 Task: Star a repository to bookmark it.
Action: Mouse moved to (1035, 61)
Screenshot: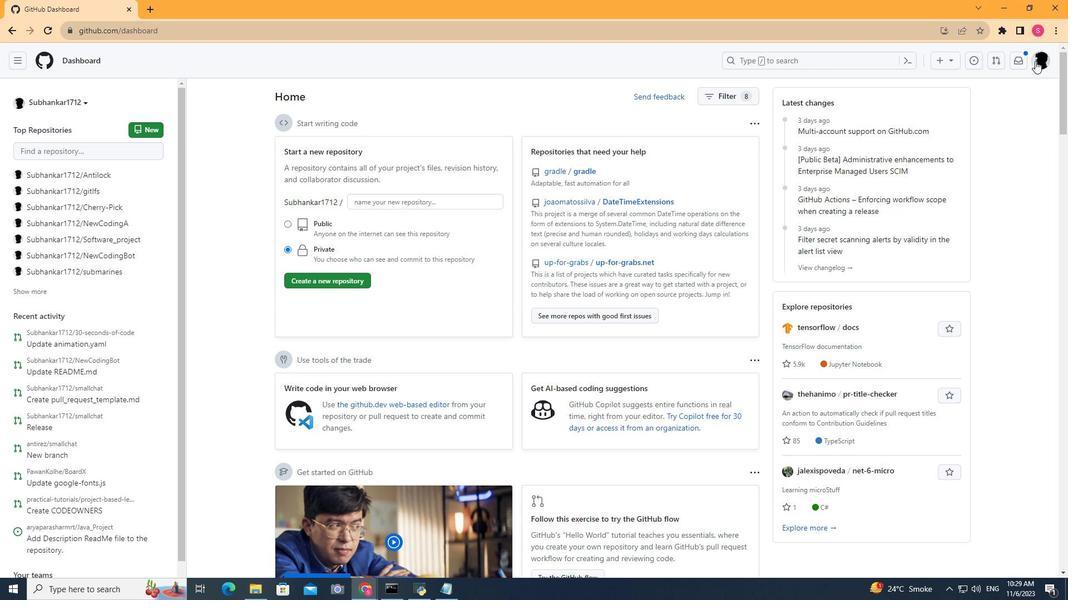 
Action: Mouse pressed left at (1035, 61)
Screenshot: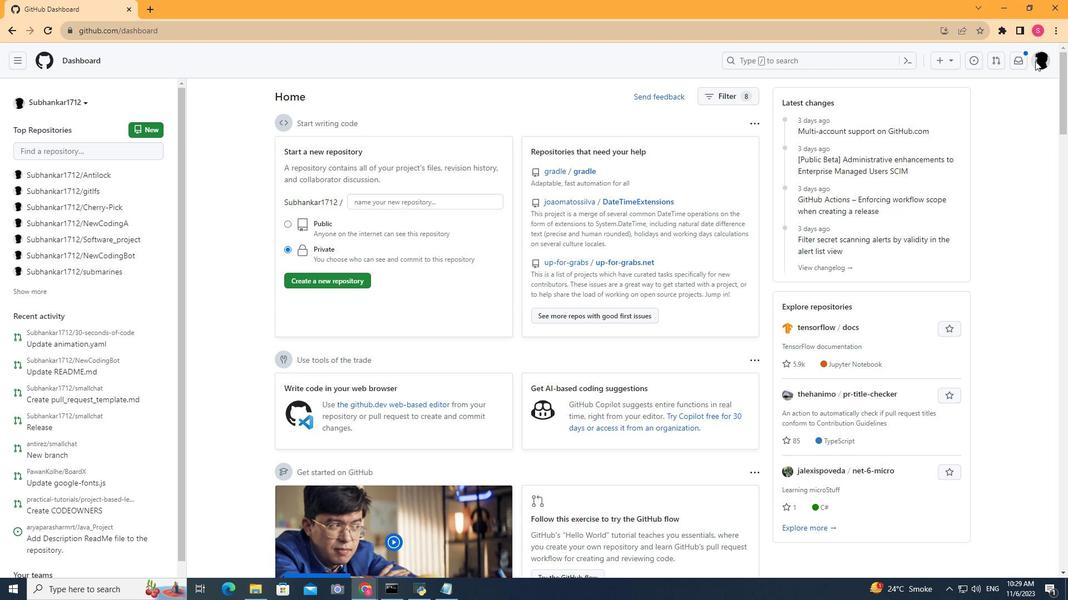 
Action: Mouse moved to (976, 162)
Screenshot: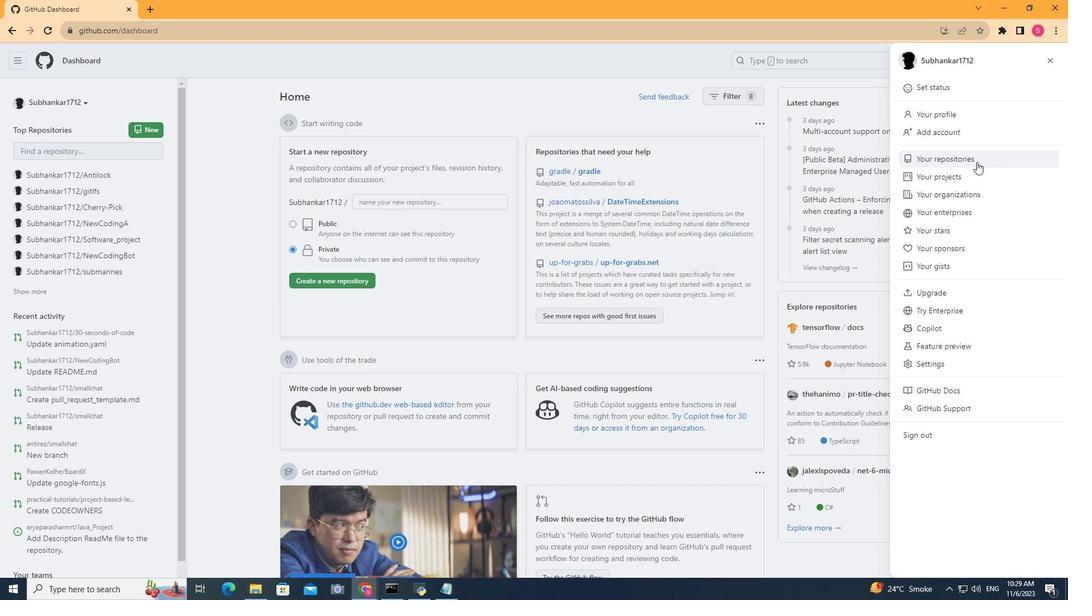 
Action: Mouse pressed left at (976, 162)
Screenshot: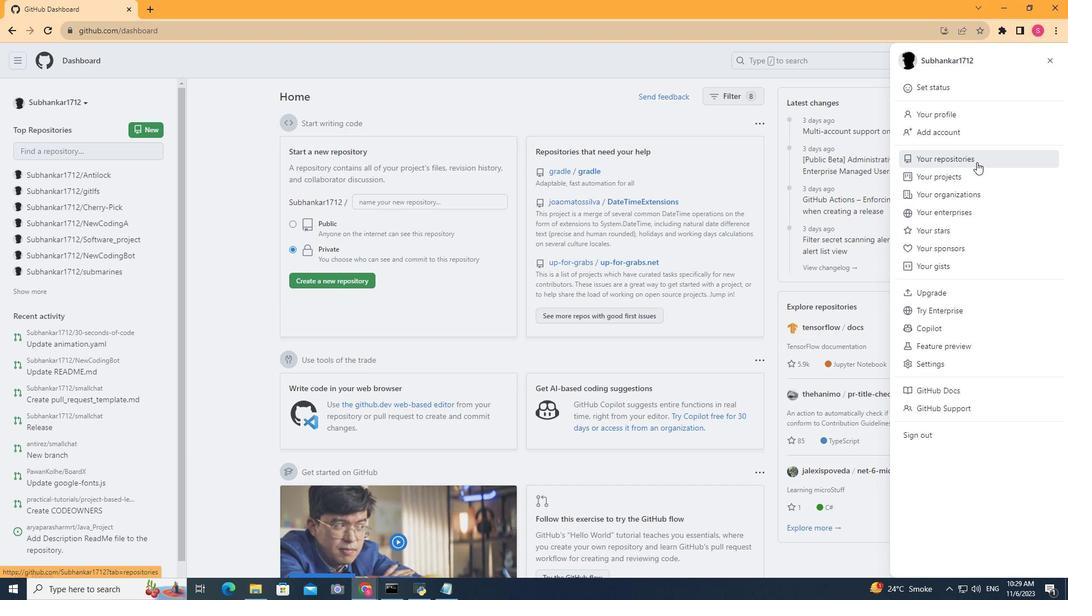 
Action: Mouse moved to (766, 231)
Screenshot: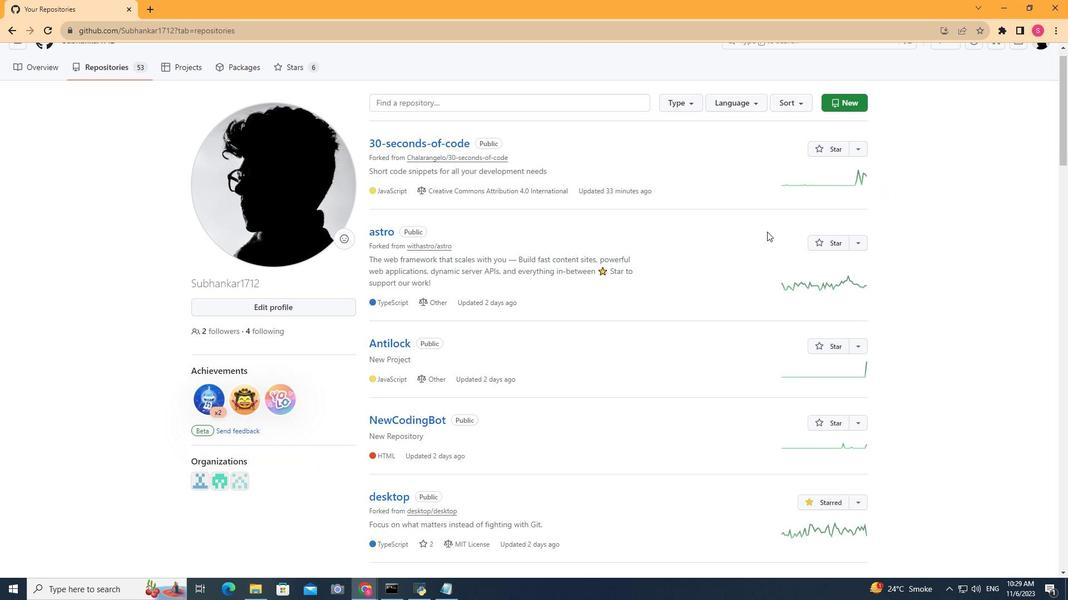 
Action: Mouse scrolled (766, 230) with delta (0, 0)
Screenshot: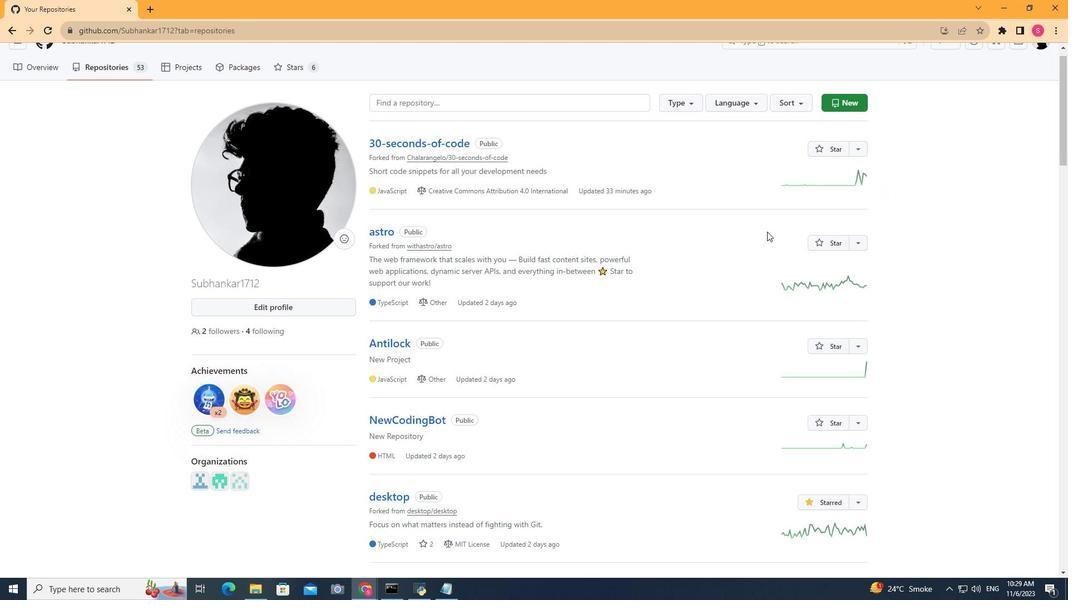 
Action: Mouse moved to (767, 231)
Screenshot: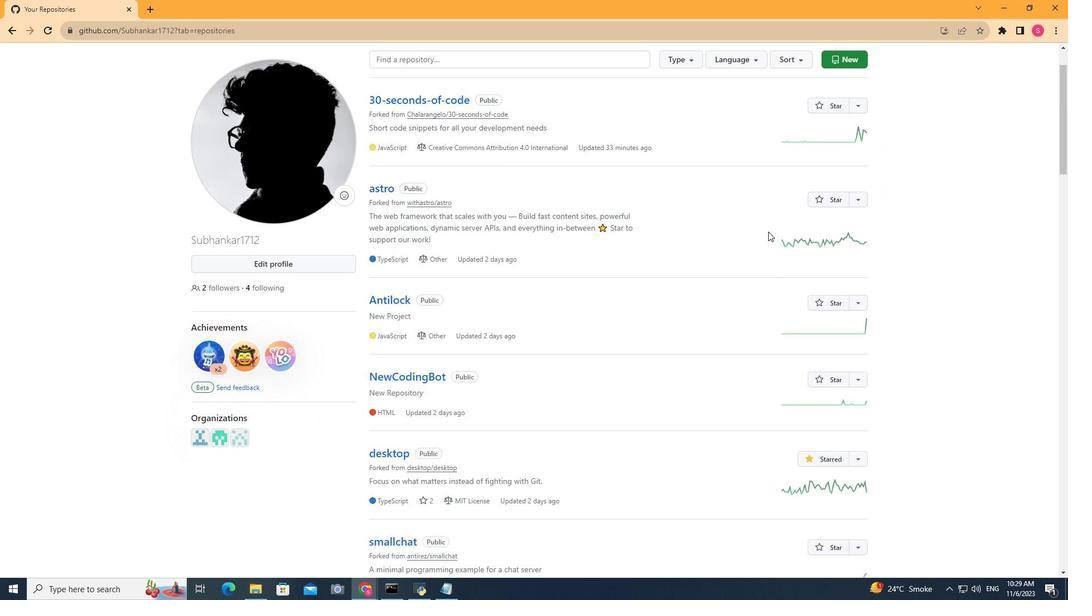 
Action: Mouse scrolled (767, 231) with delta (0, 0)
Screenshot: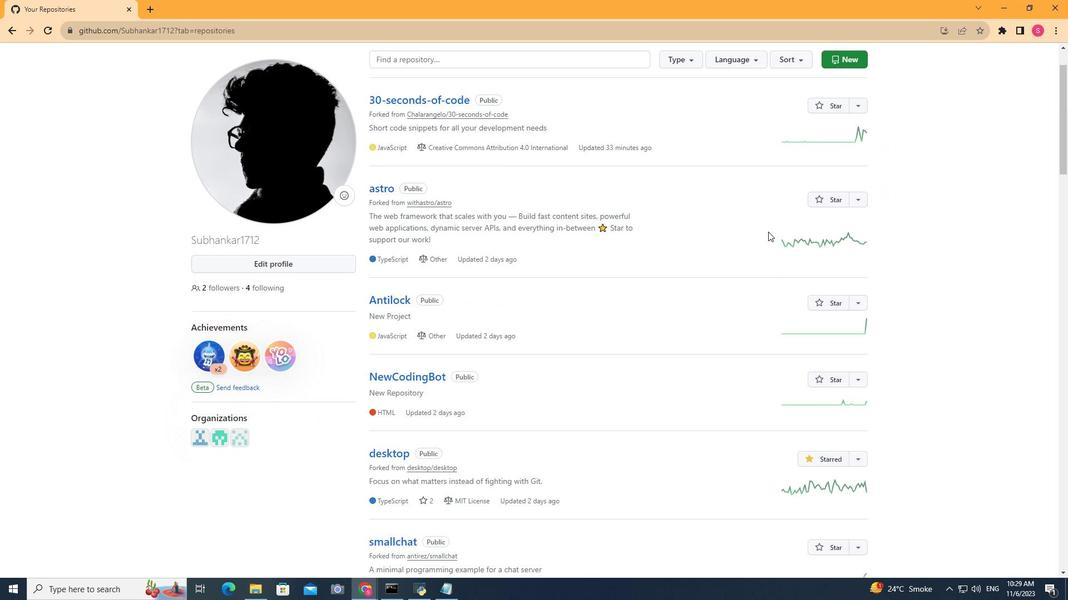 
Action: Mouse scrolled (767, 231) with delta (0, 0)
Screenshot: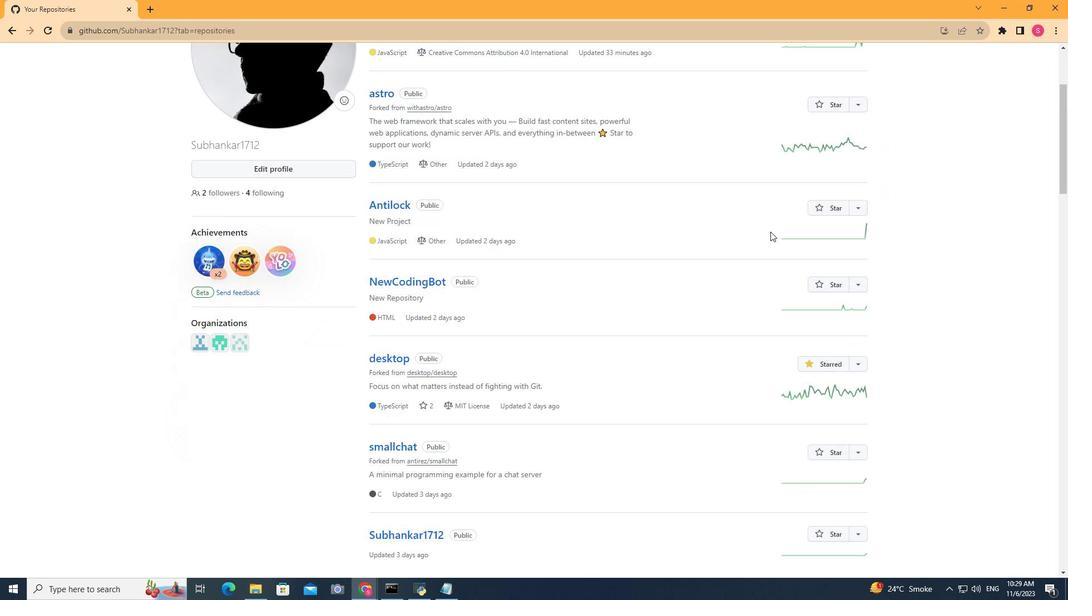 
Action: Mouse moved to (770, 231)
Screenshot: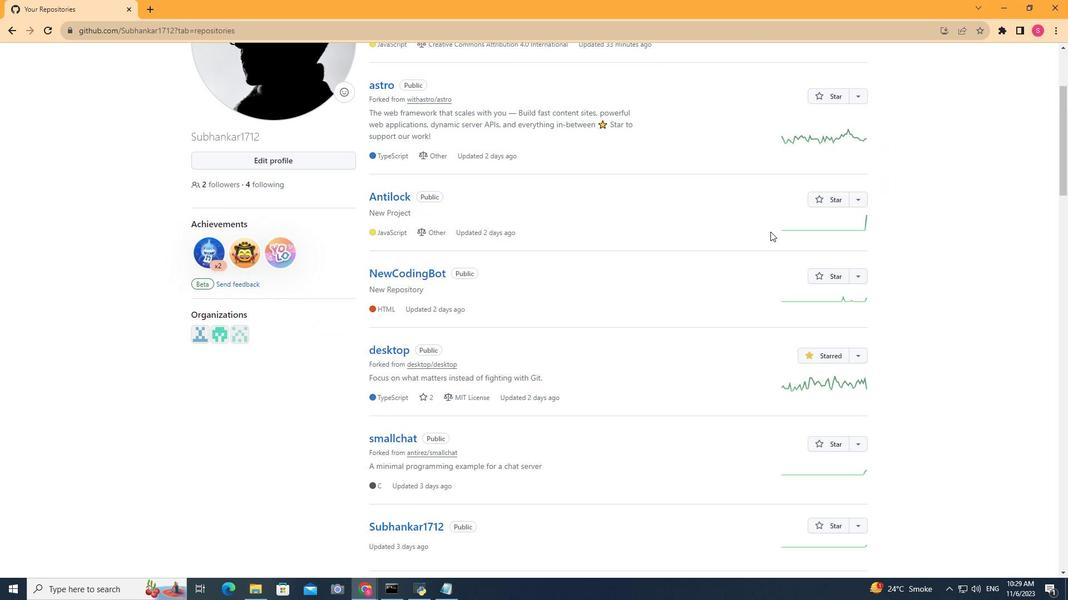 
Action: Mouse scrolled (770, 231) with delta (0, 0)
Screenshot: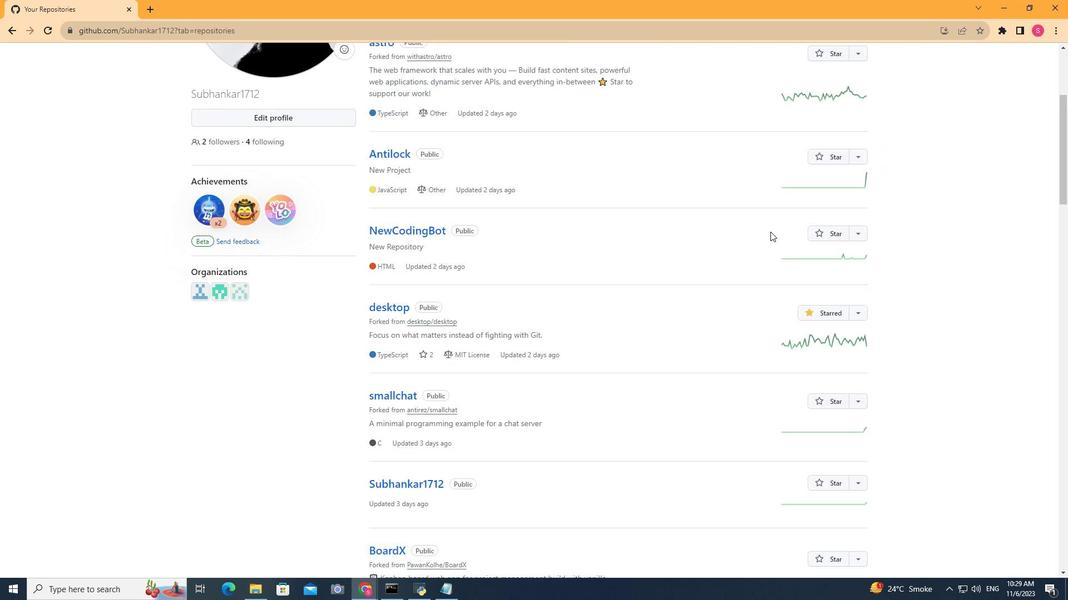 
Action: Mouse scrolled (770, 231) with delta (0, 0)
Screenshot: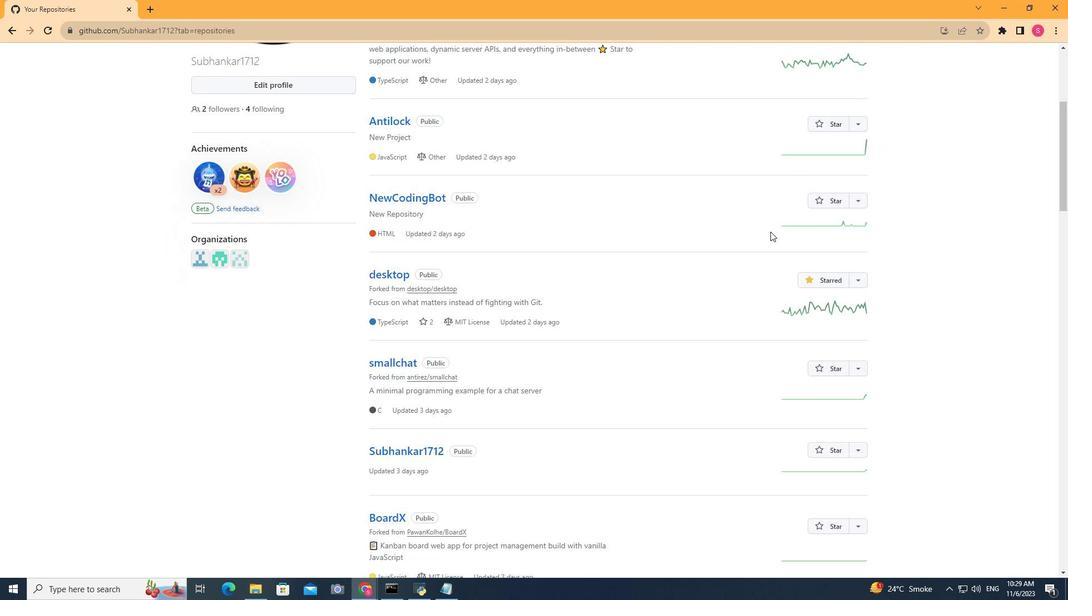 
Action: Mouse moved to (808, 267)
Screenshot: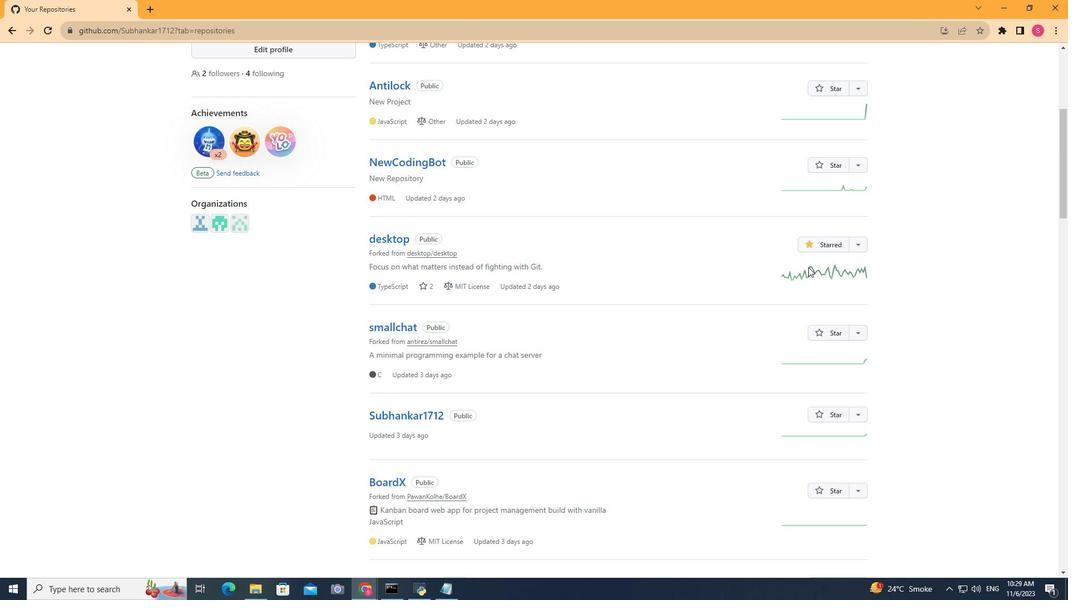 
Action: Mouse scrolled (808, 267) with delta (0, 0)
Screenshot: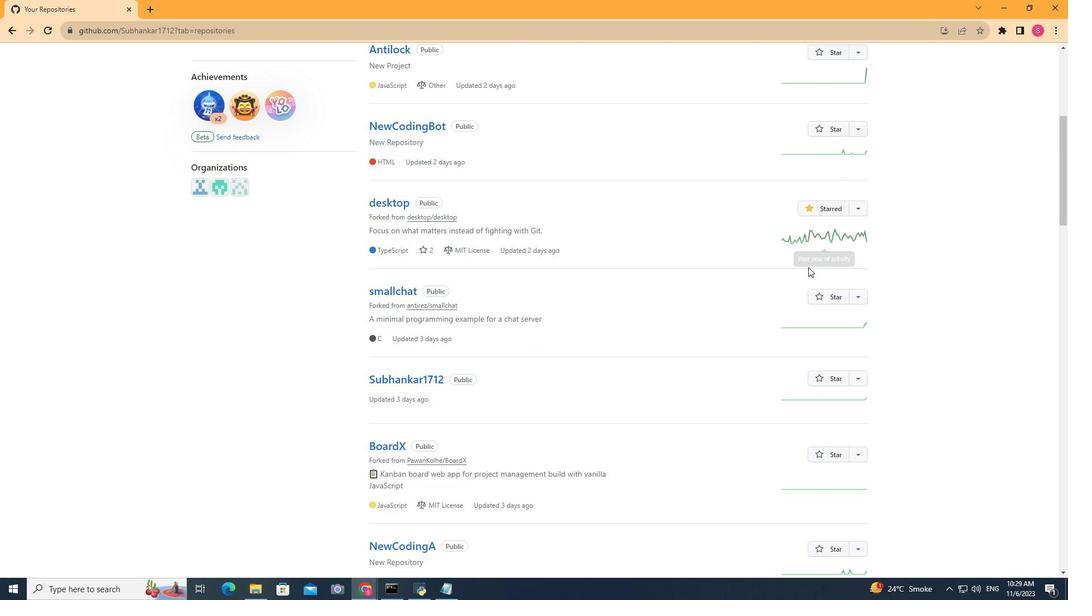 
Action: Mouse scrolled (808, 267) with delta (0, 0)
Screenshot: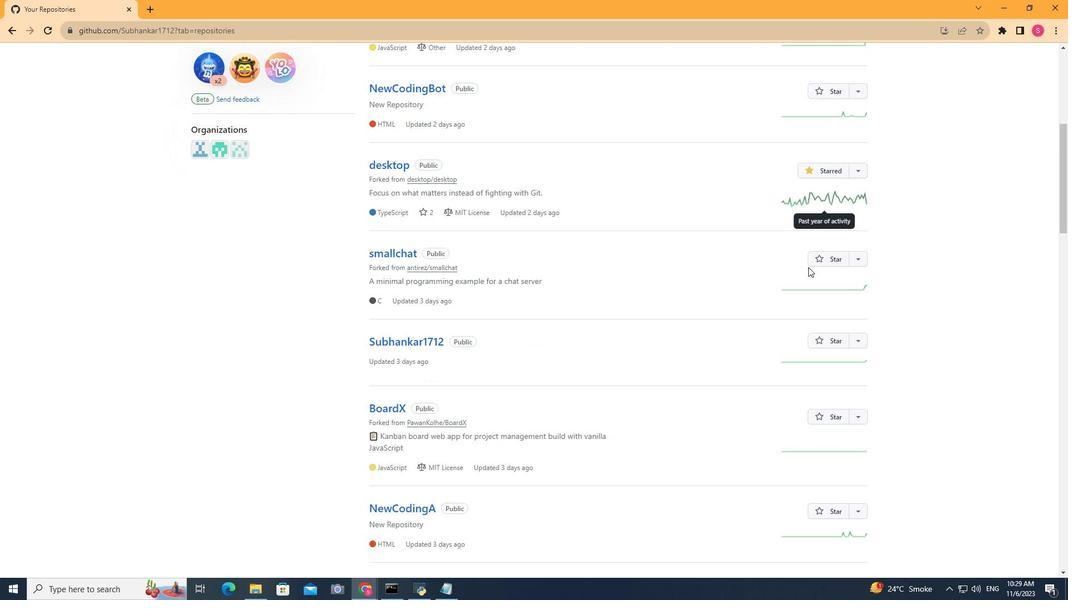 
Action: Mouse moved to (820, 224)
Screenshot: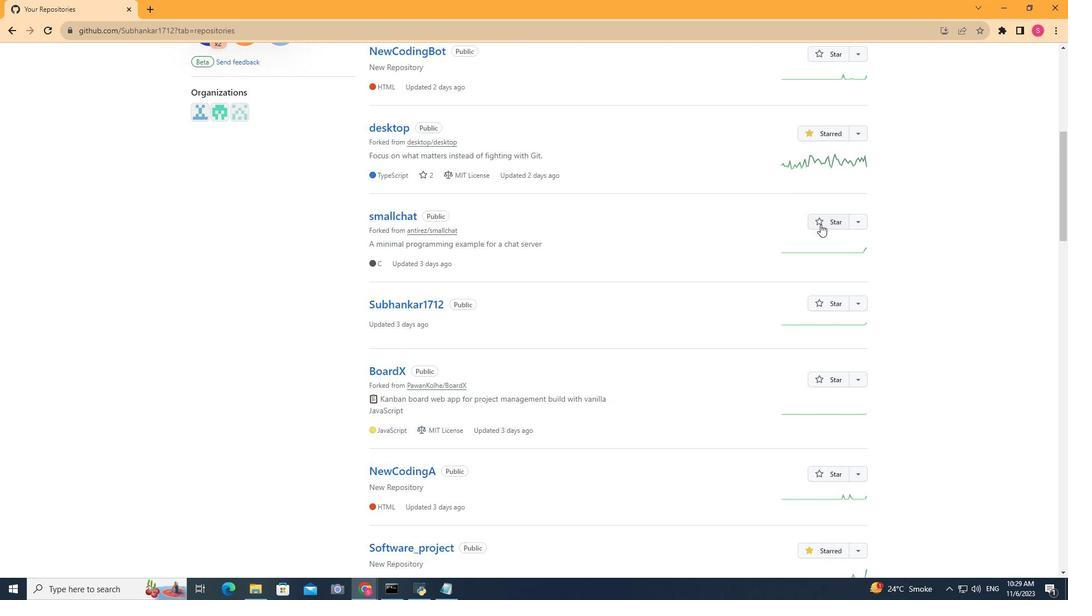 
Action: Mouse pressed left at (820, 224)
Screenshot: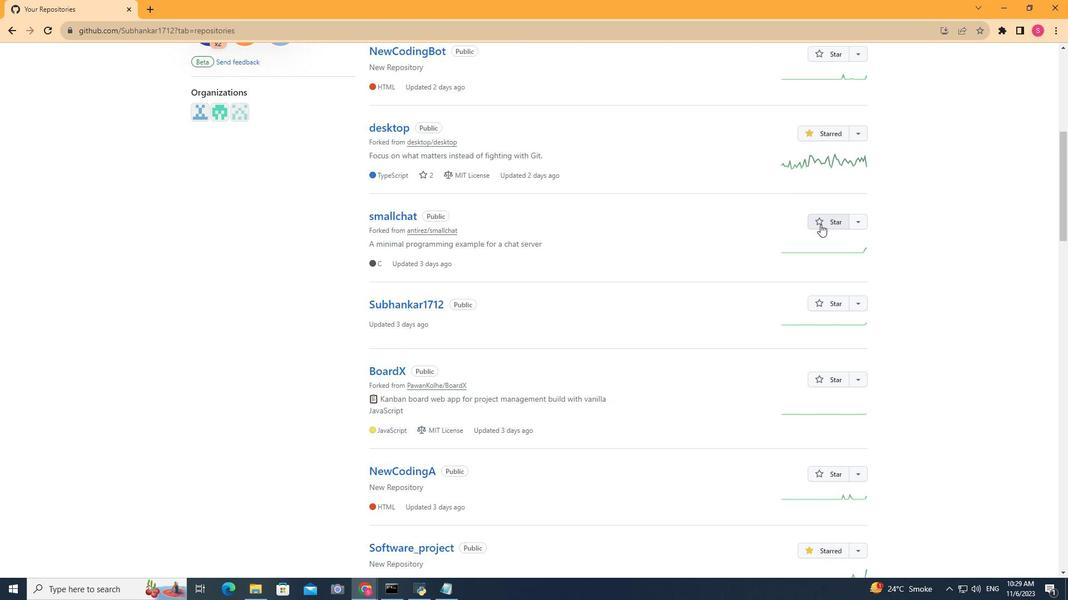 
Action: Mouse moved to (606, 260)
Screenshot: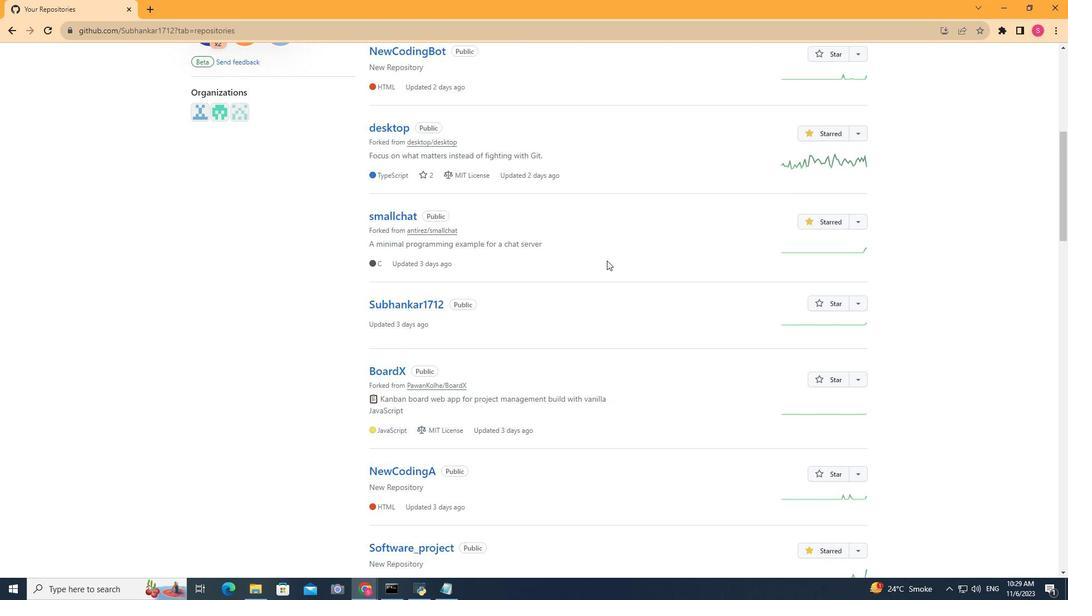 
Action: Mouse scrolled (606, 261) with delta (0, 0)
Screenshot: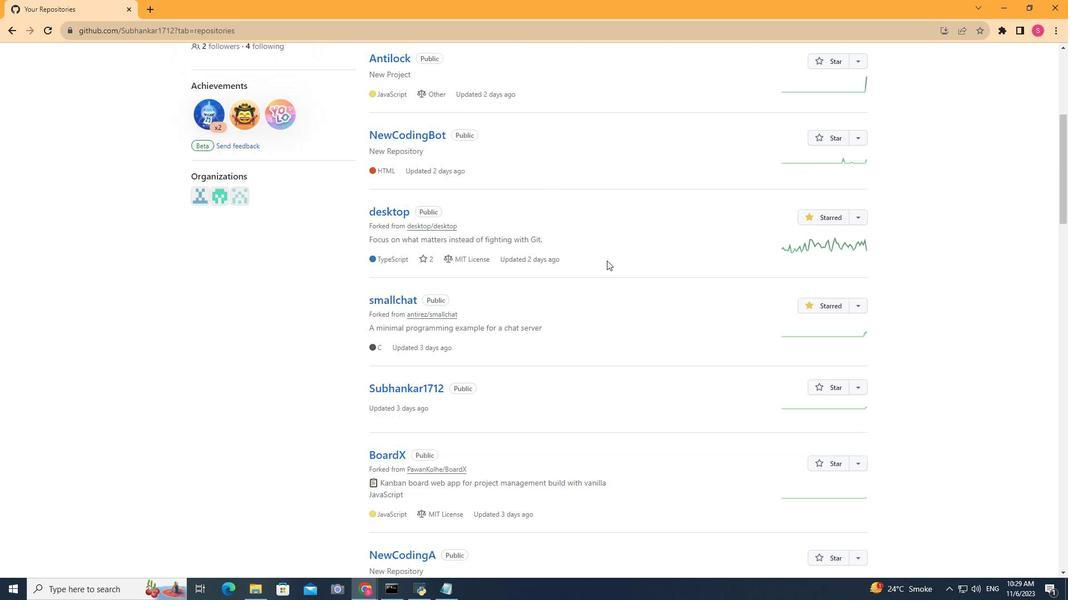 
Action: Mouse scrolled (606, 261) with delta (0, 0)
Screenshot: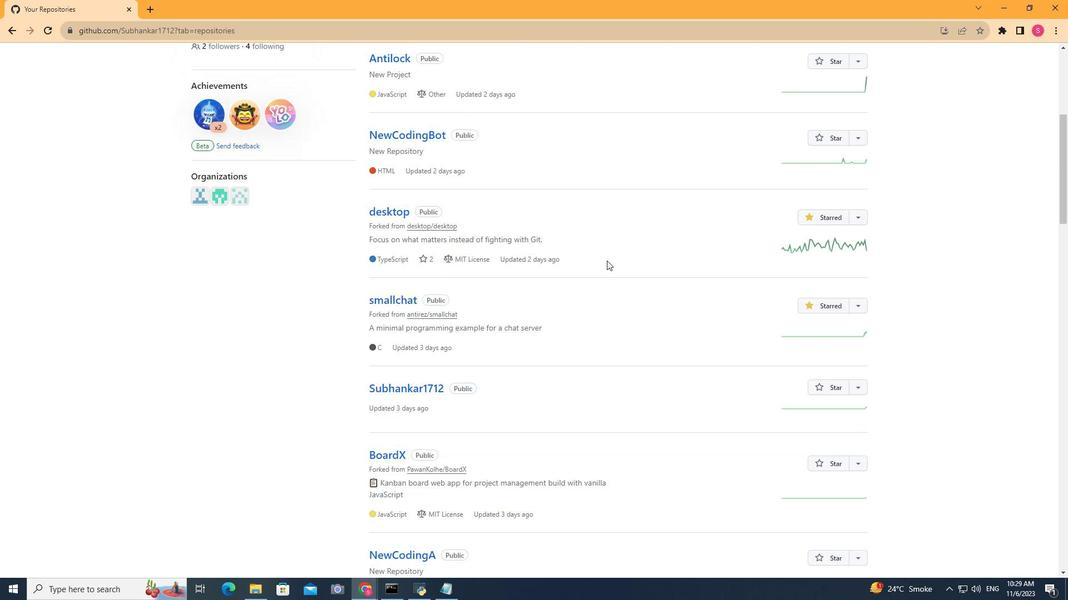 
Action: Mouse scrolled (606, 261) with delta (0, 0)
Screenshot: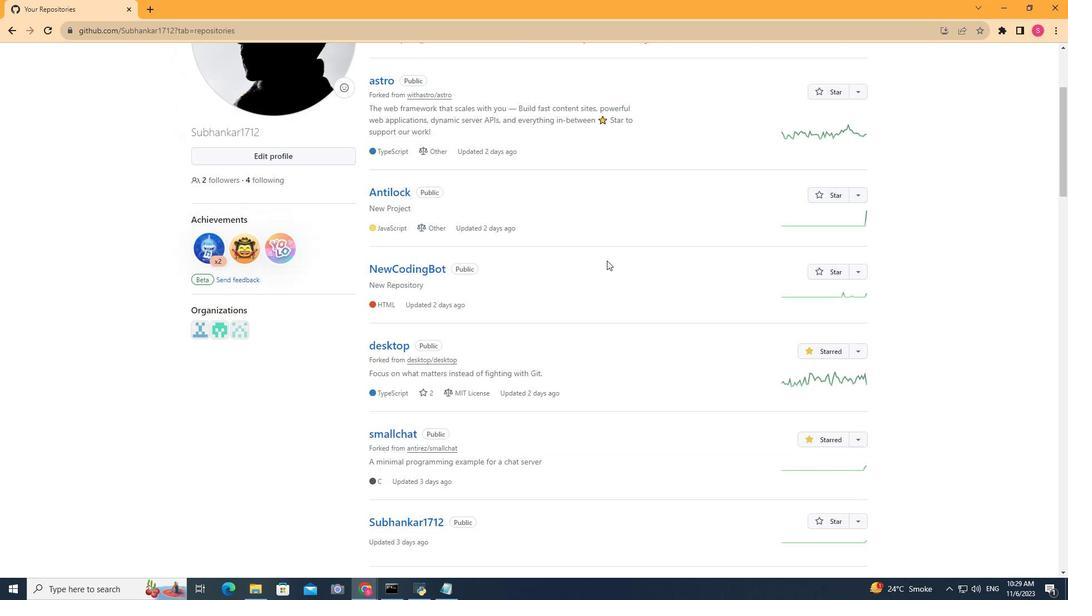 
Action: Mouse scrolled (606, 261) with delta (0, 0)
Screenshot: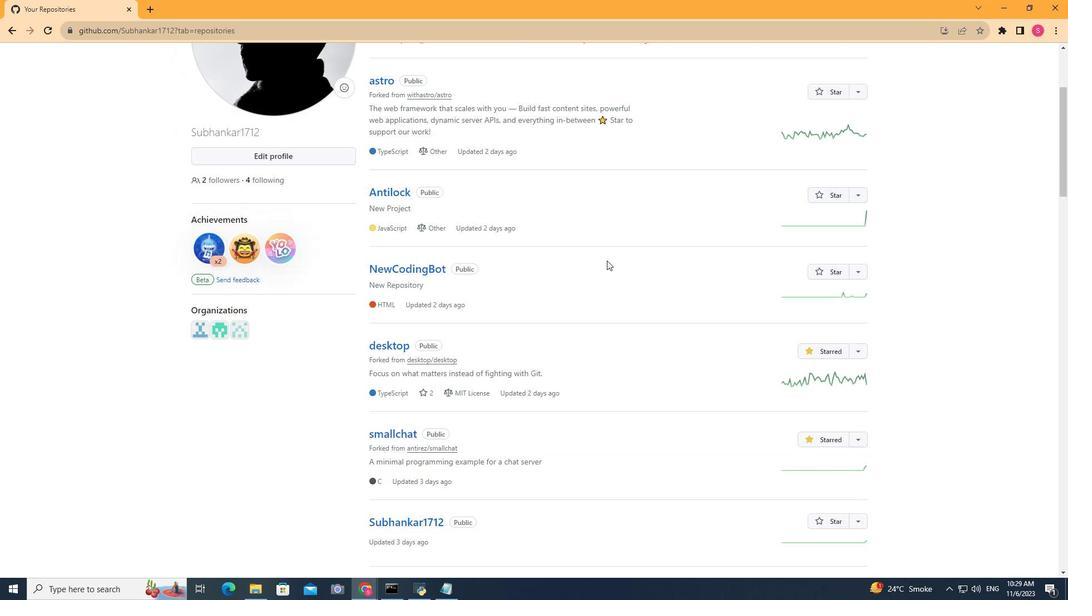 
Action: Mouse scrolled (606, 261) with delta (0, 0)
Screenshot: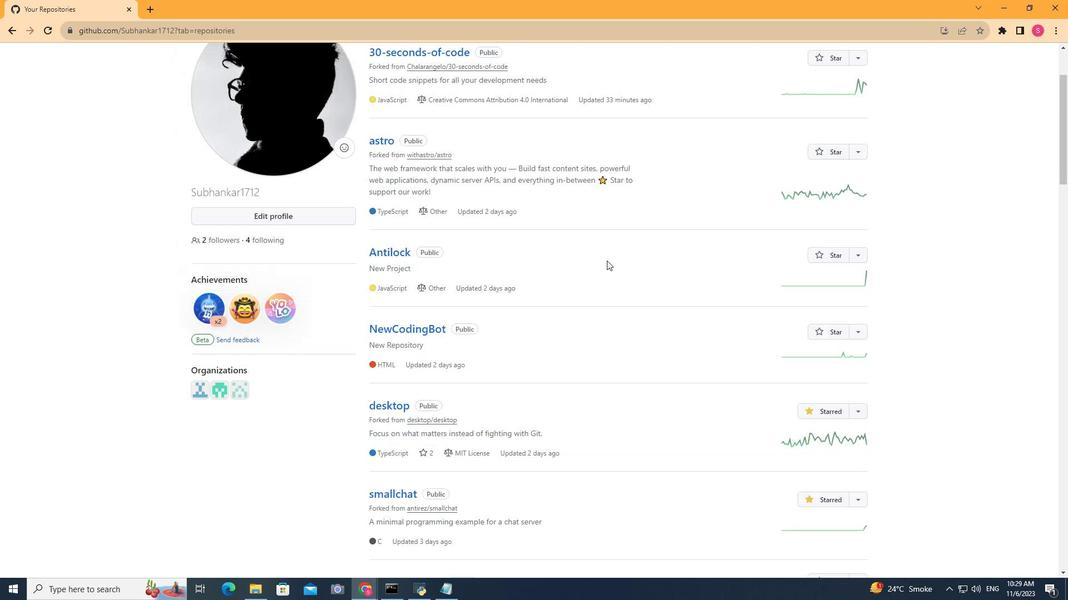 
Action: Mouse scrolled (606, 261) with delta (0, 0)
Screenshot: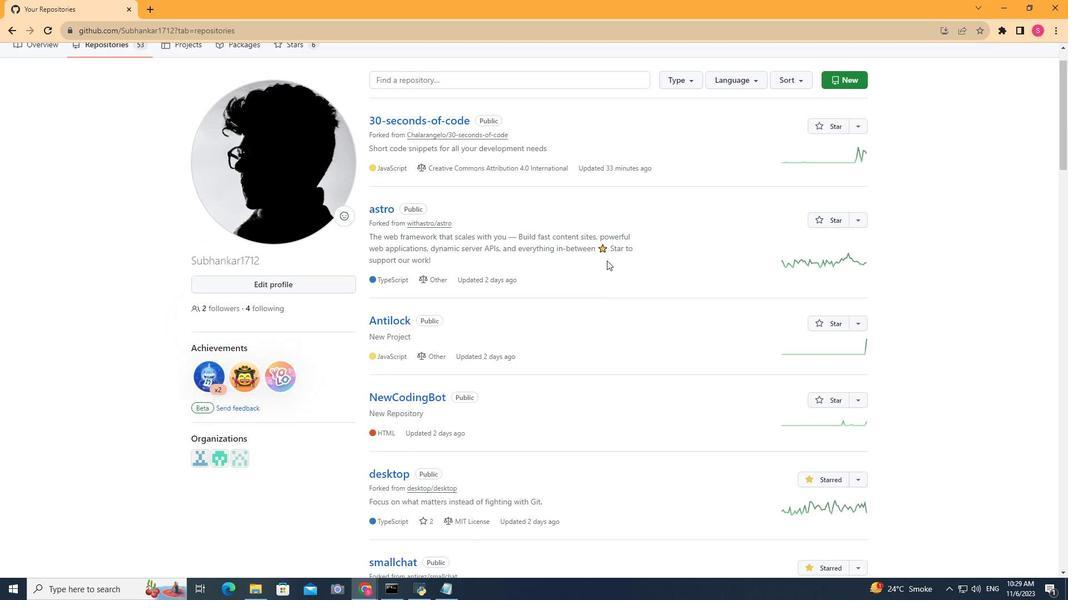 
Action: Mouse scrolled (606, 261) with delta (0, 0)
Screenshot: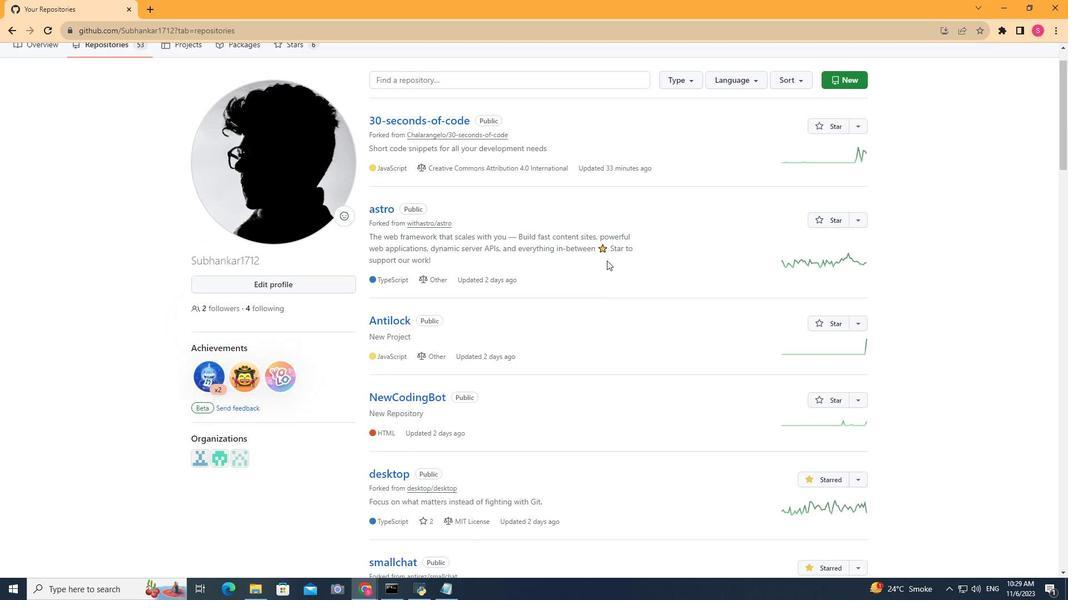 
Action: Mouse scrolled (606, 261) with delta (0, 0)
Screenshot: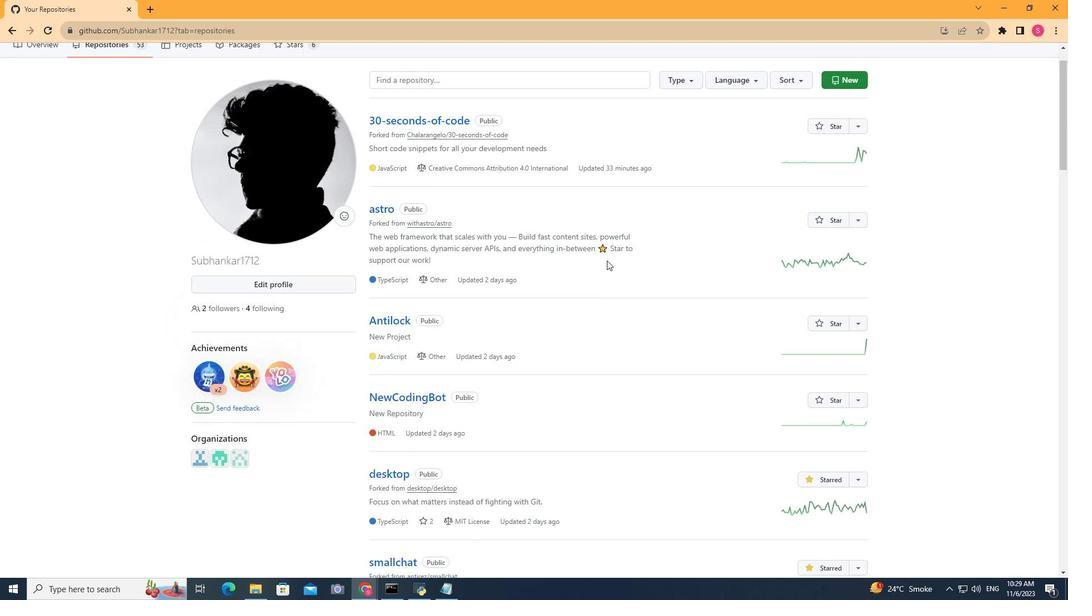 
Action: Mouse scrolled (606, 261) with delta (0, 0)
Screenshot: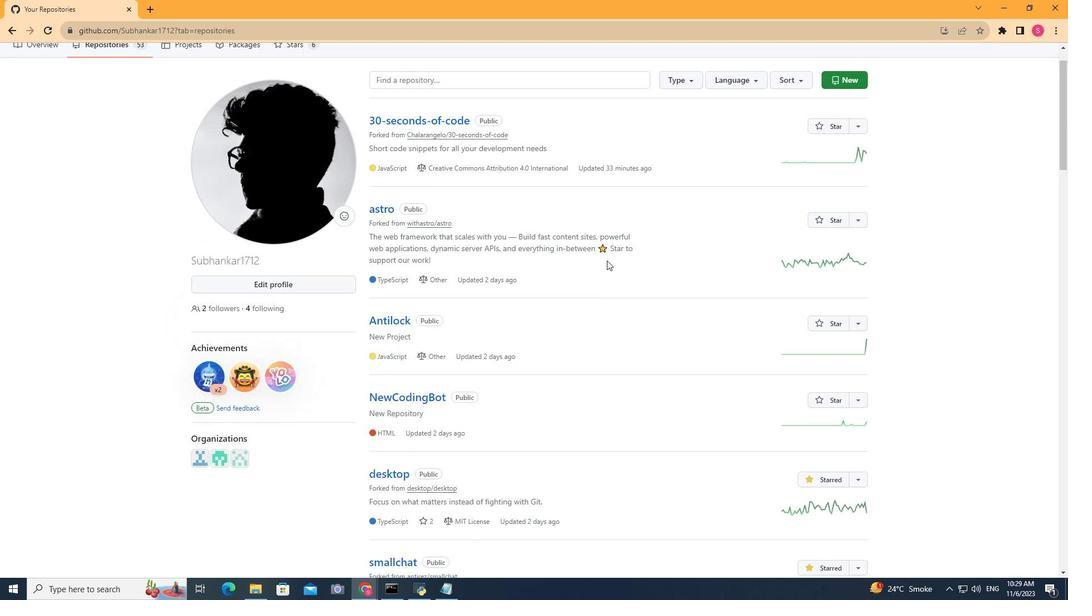 
Action: Mouse scrolled (606, 261) with delta (0, 0)
Screenshot: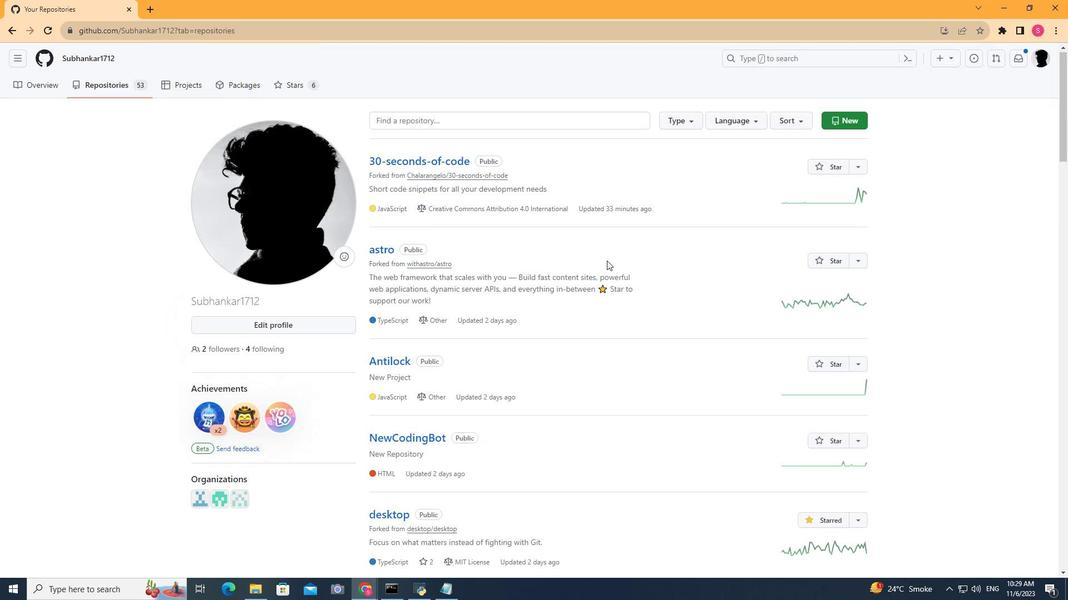 
Action: Mouse moved to (606, 260)
Screenshot: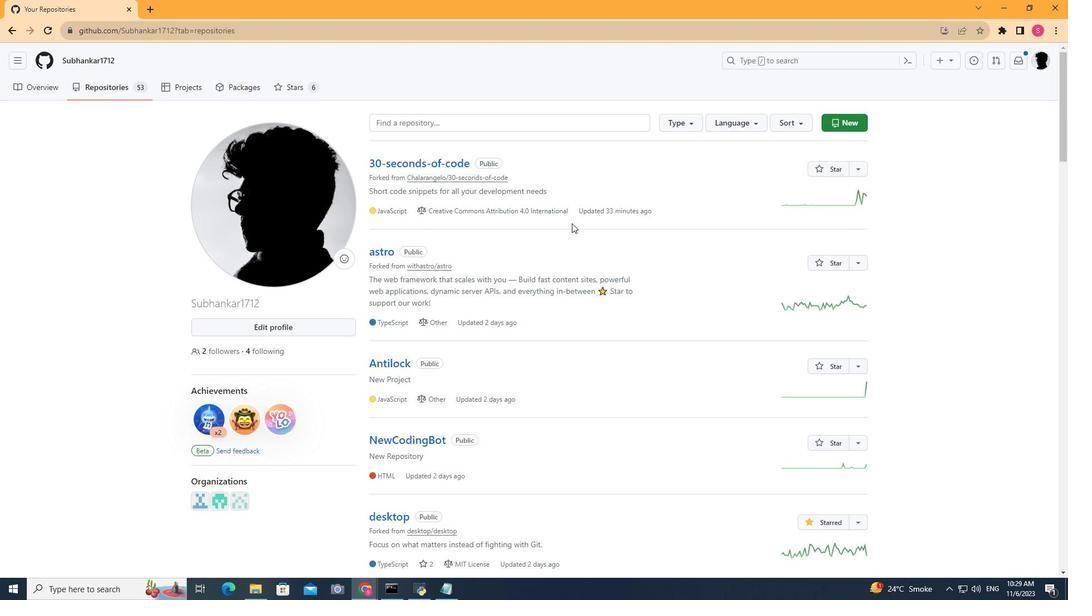 
Action: Mouse scrolled (606, 260) with delta (0, 0)
Screenshot: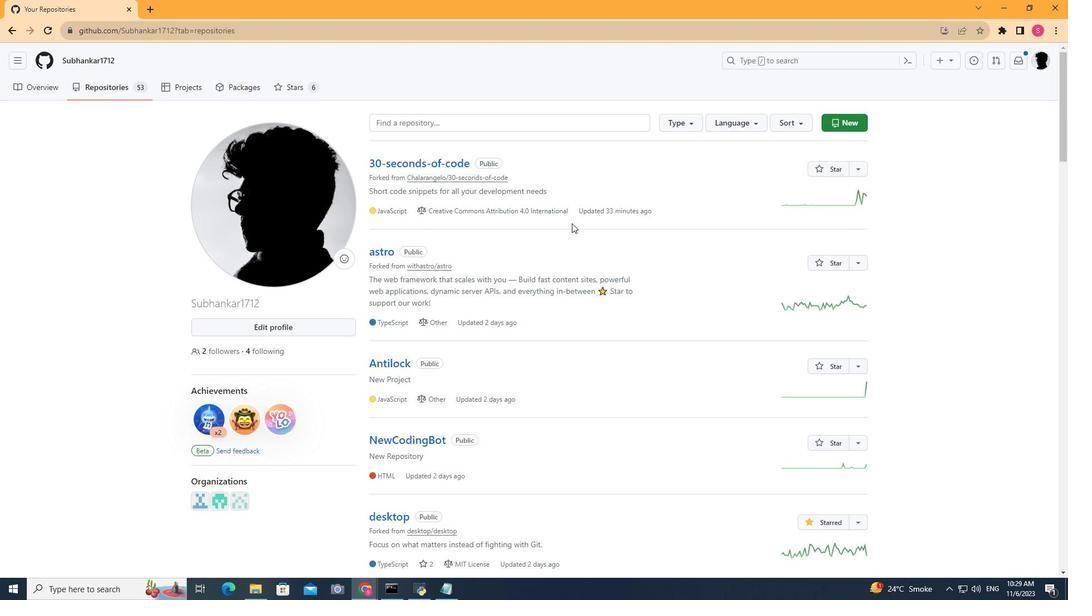 
Action: Mouse moved to (606, 259)
Screenshot: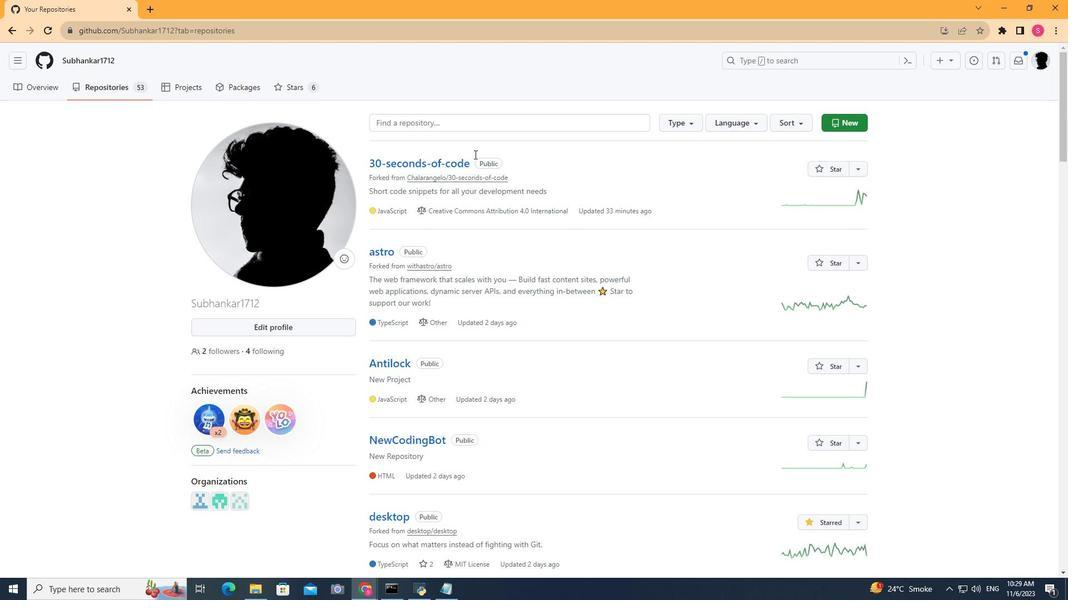 
Action: Mouse scrolled (606, 259) with delta (0, 0)
Screenshot: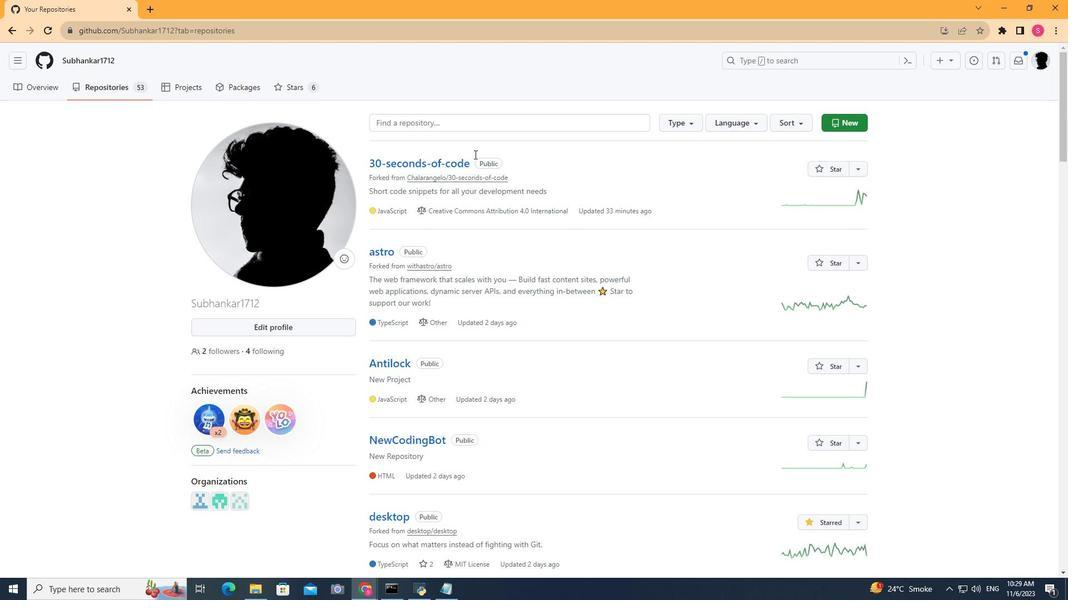 
Action: Mouse moved to (606, 258)
Screenshot: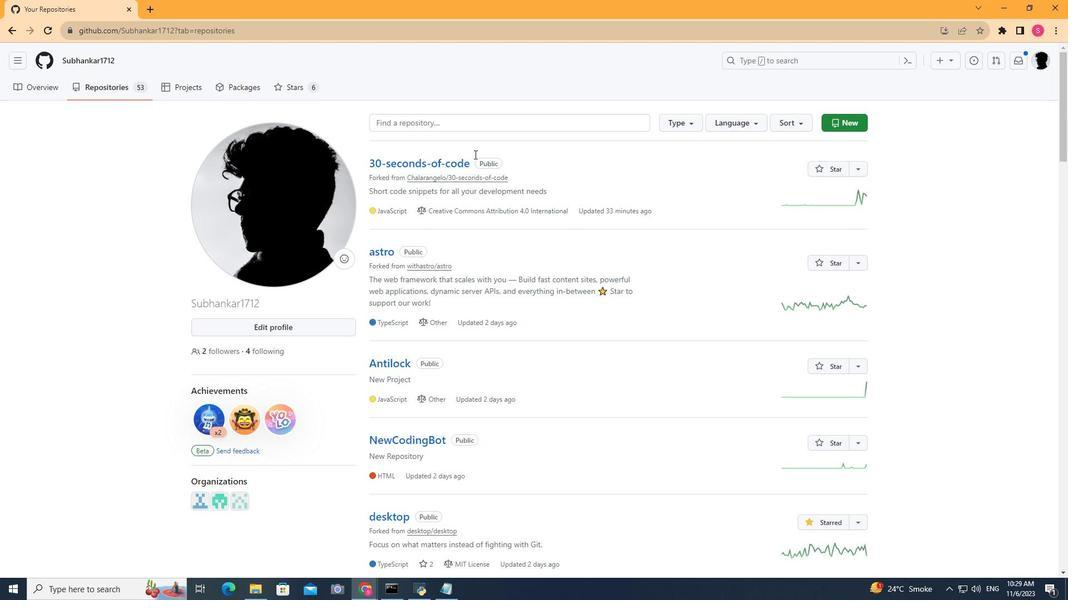 
Action: Mouse scrolled (606, 258) with delta (0, 0)
Screenshot: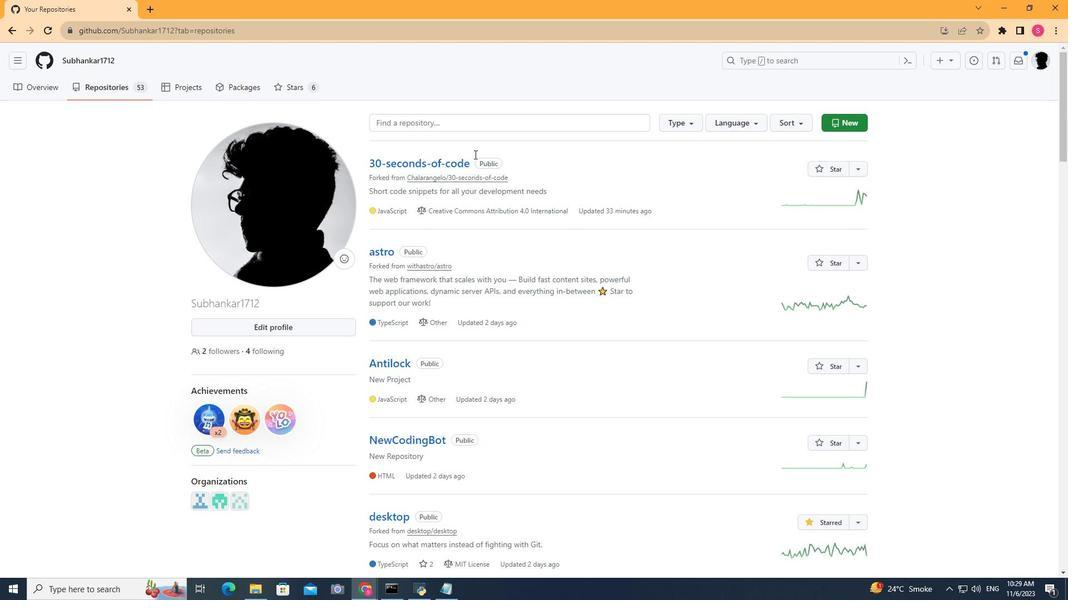 
Action: Mouse moved to (605, 255)
Screenshot: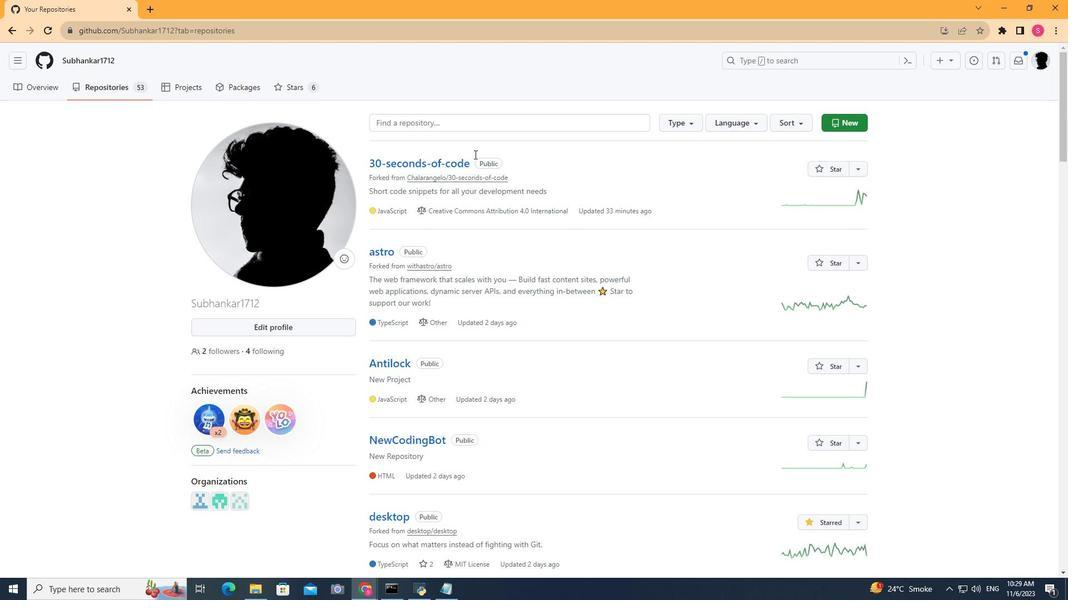 
Action: Mouse scrolled (605, 255) with delta (0, 0)
Screenshot: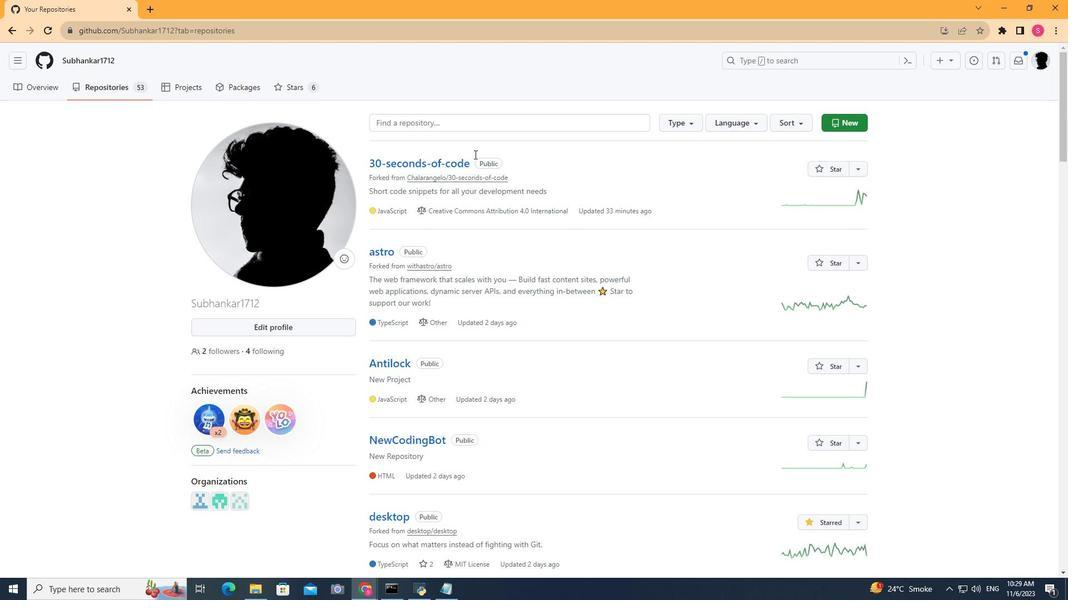
Action: Mouse moved to (304, 86)
Screenshot: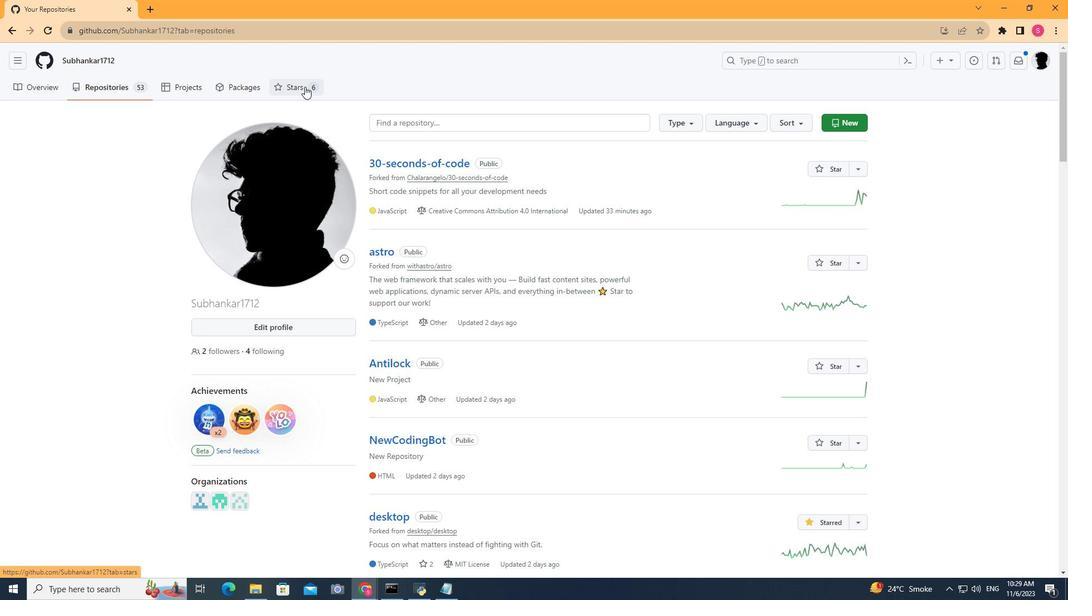 
Action: Mouse pressed left at (304, 86)
Screenshot: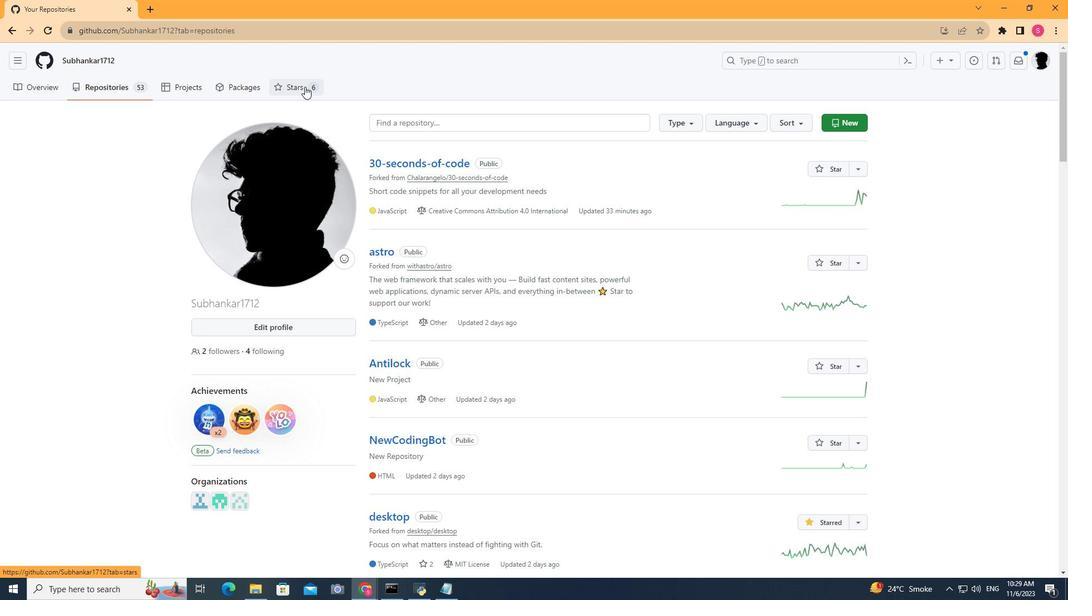 
Action: Mouse moved to (463, 189)
Screenshot: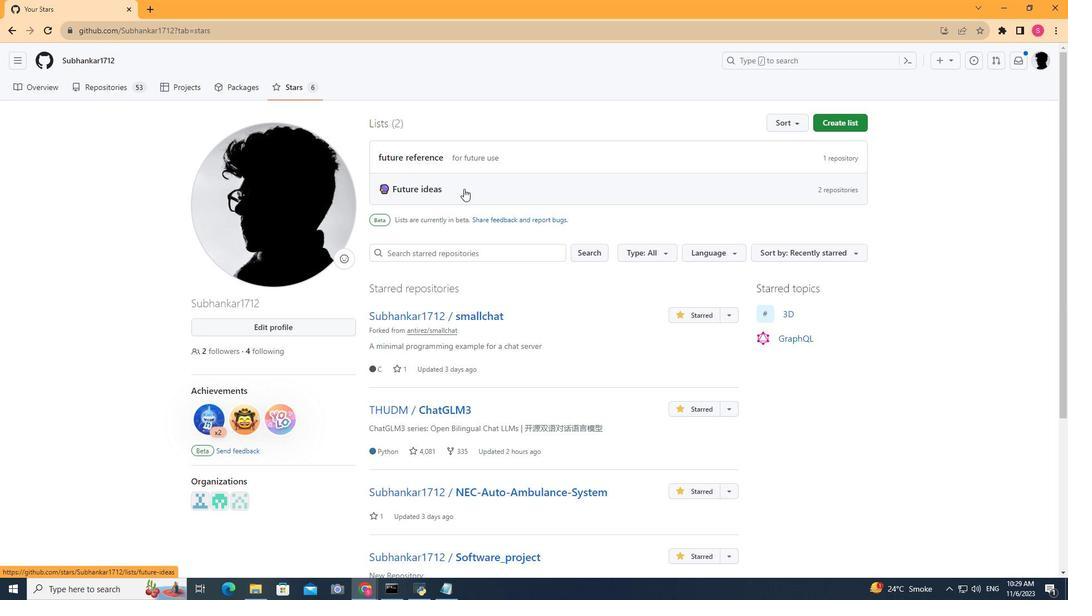 
Action: Mouse scrolled (463, 188) with delta (0, 0)
Screenshot: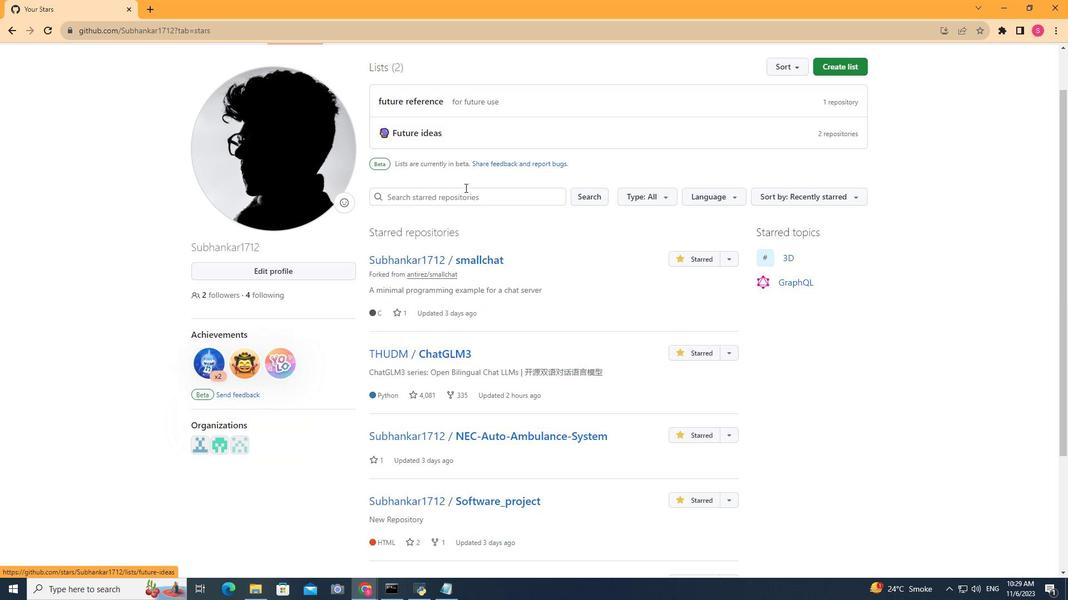 
Action: Mouse moved to (465, 188)
Screenshot: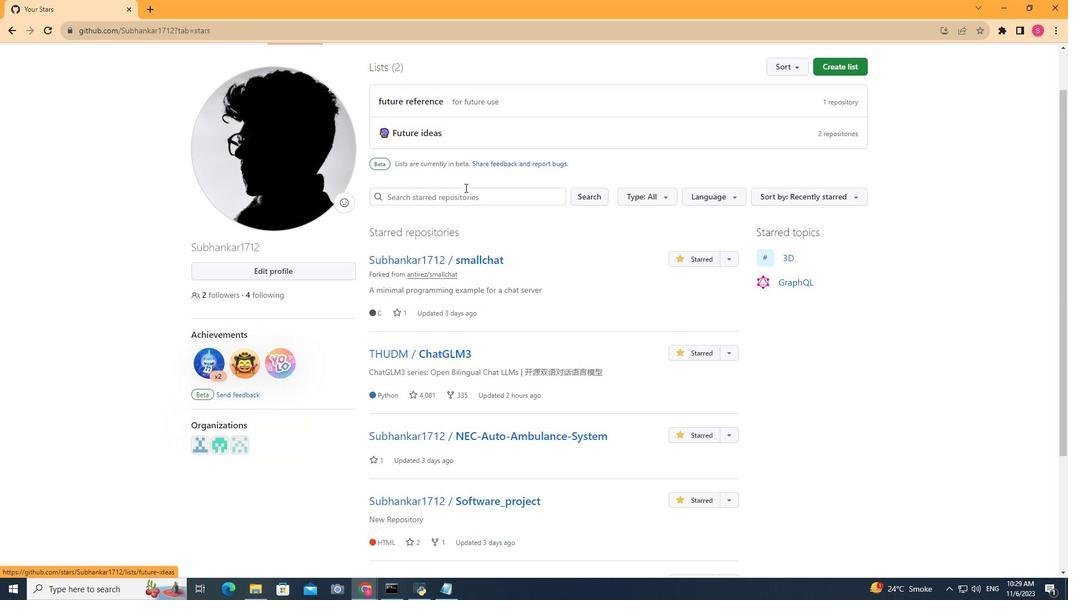 
Action: Mouse scrolled (465, 187) with delta (0, 0)
Screenshot: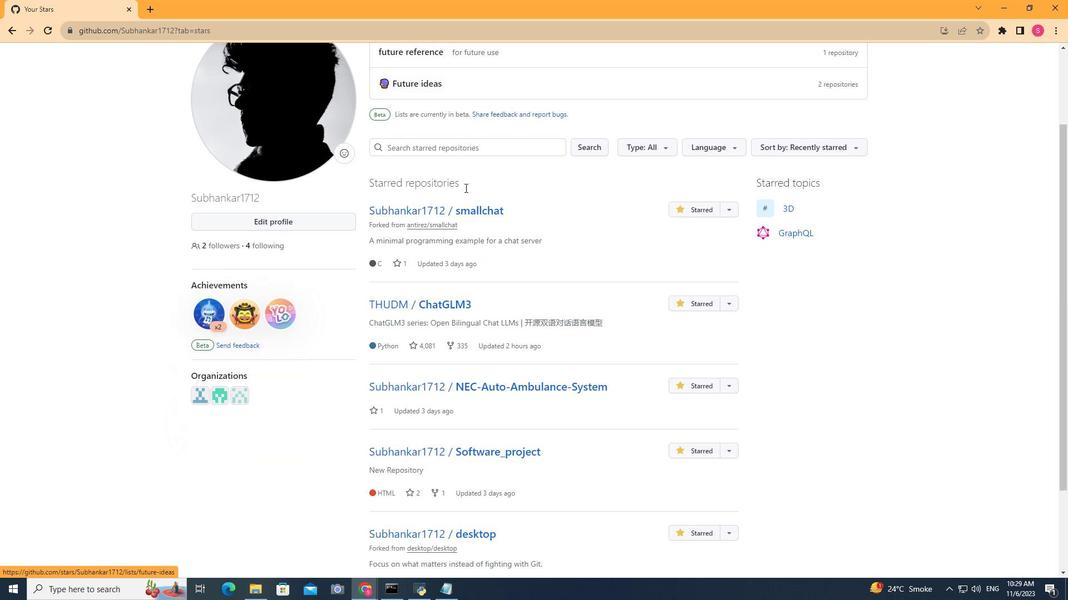 
Action: Mouse scrolled (465, 187) with delta (0, 0)
Screenshot: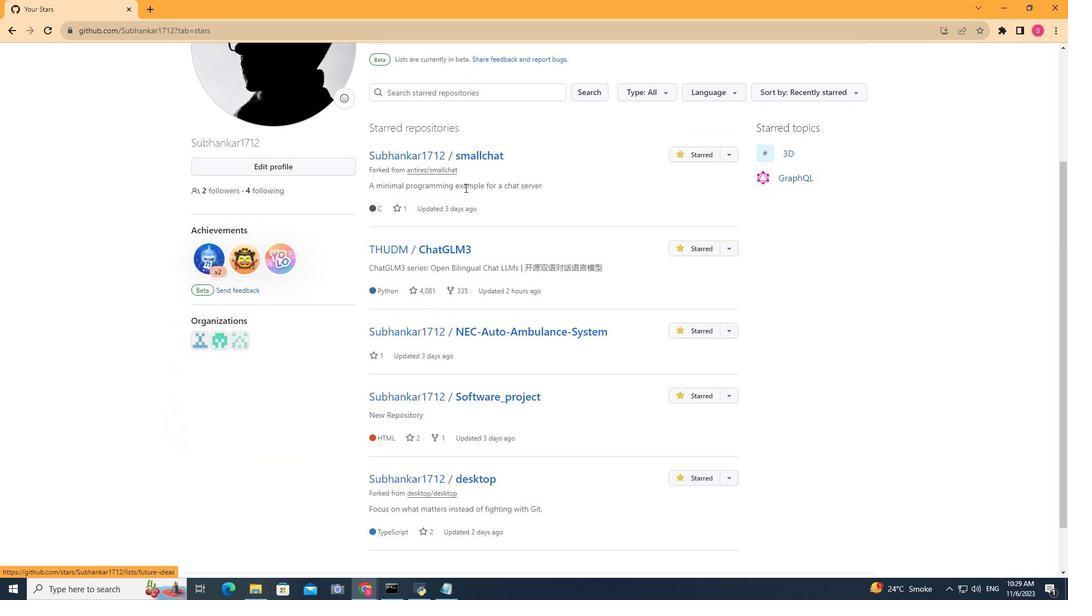 
Action: Mouse moved to (465, 188)
Screenshot: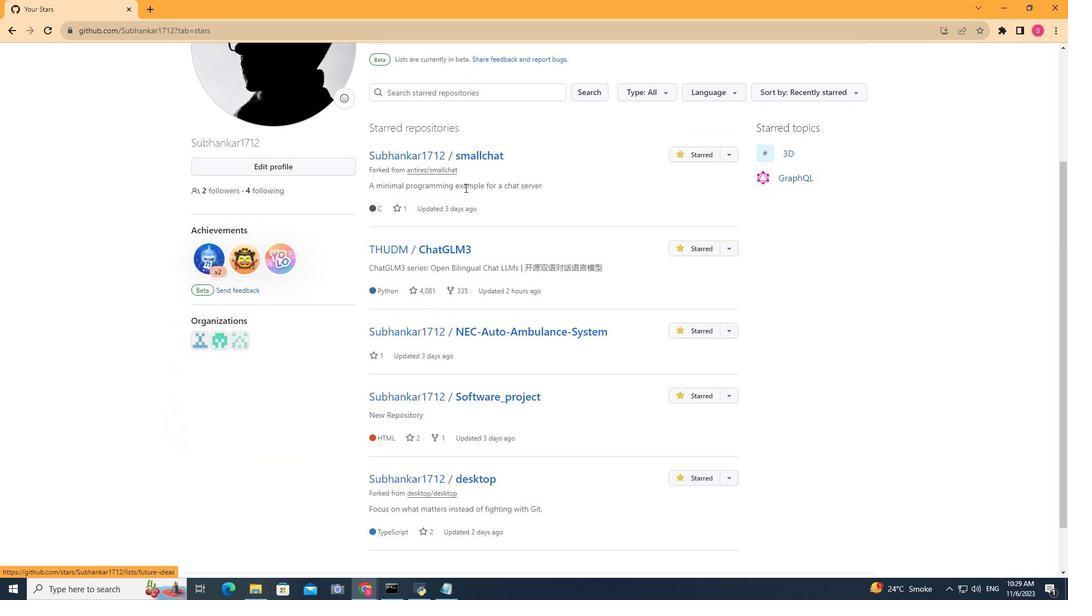 
Action: Mouse scrolled (465, 187) with delta (0, 0)
Screenshot: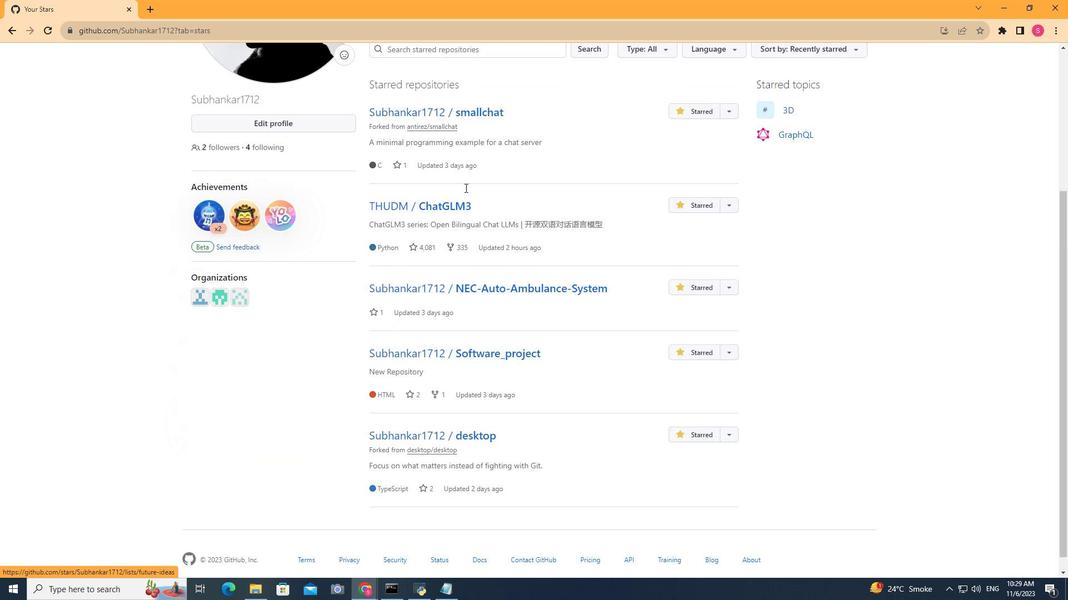 
Action: Mouse scrolled (465, 187) with delta (0, 0)
Screenshot: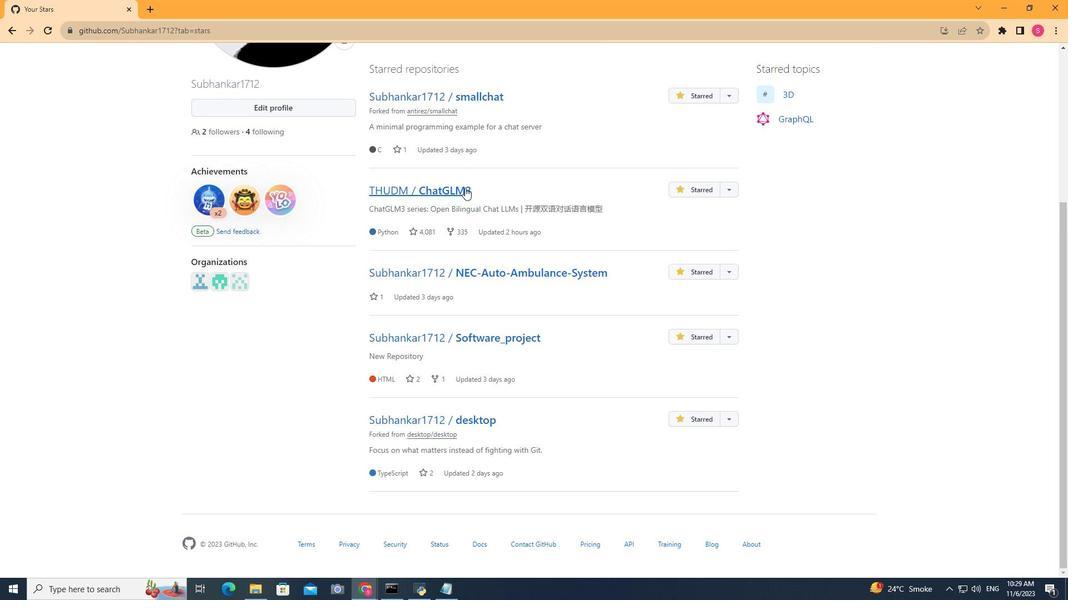 
Action: Mouse scrolled (465, 187) with delta (0, 0)
Screenshot: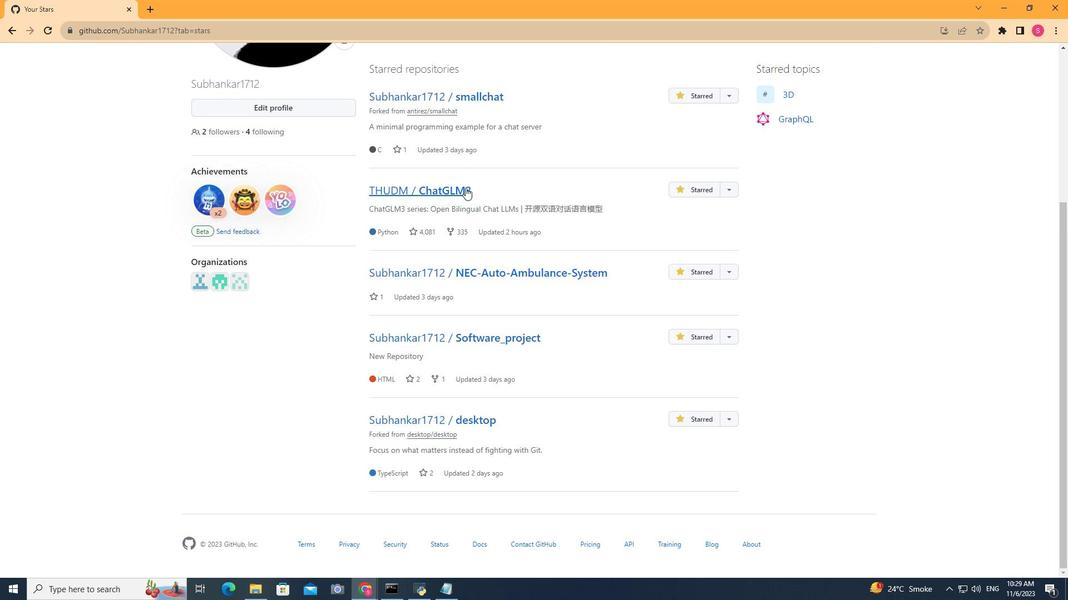 
Action: Mouse moved to (465, 188)
Screenshot: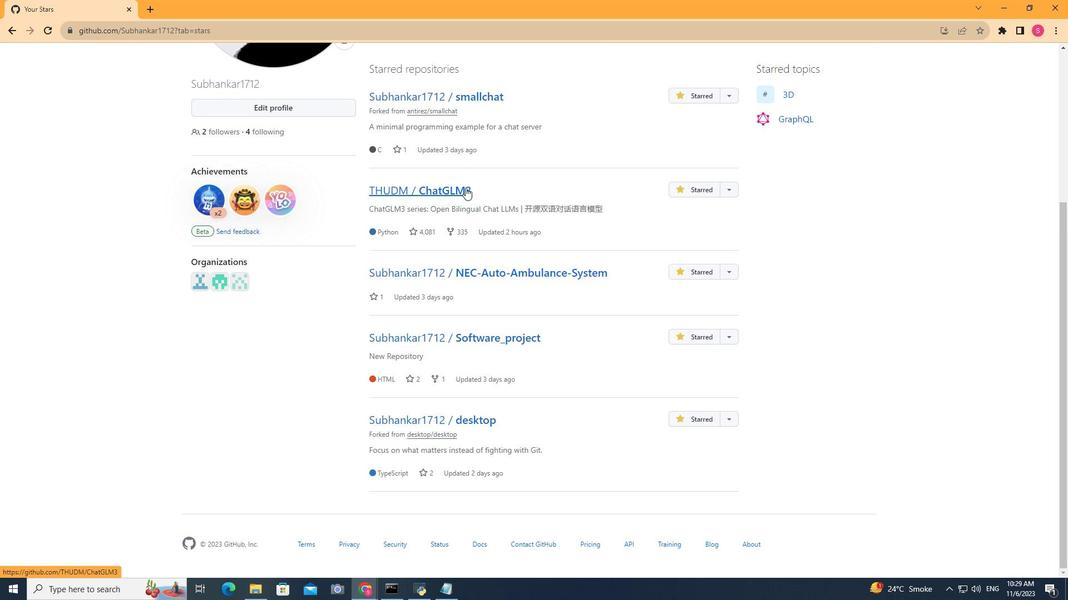 
Action: Mouse scrolled (465, 187) with delta (0, 0)
Screenshot: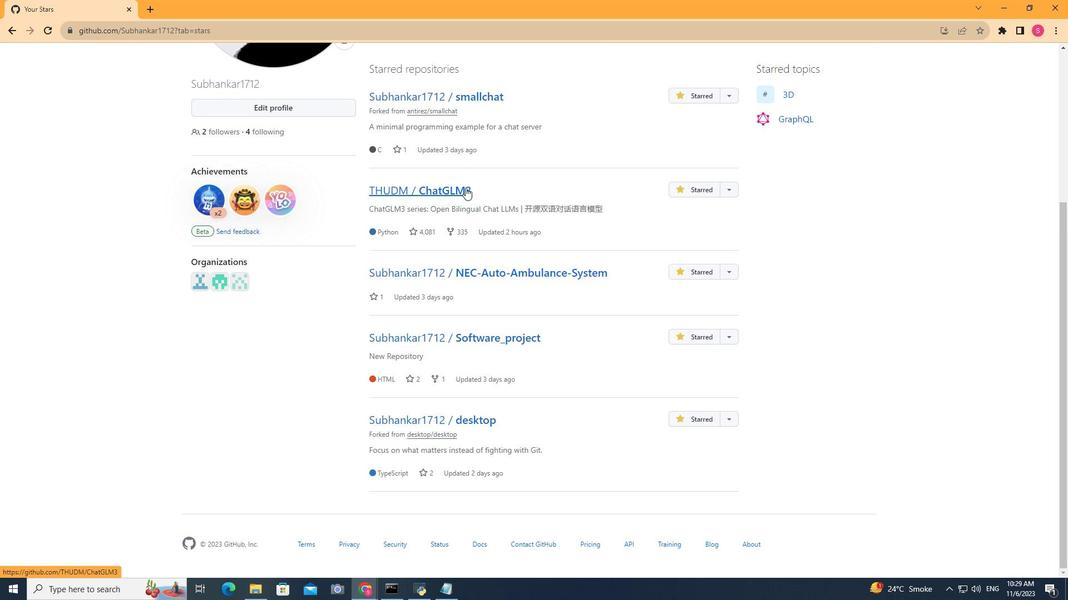 
Action: Mouse moved to (471, 439)
Screenshot: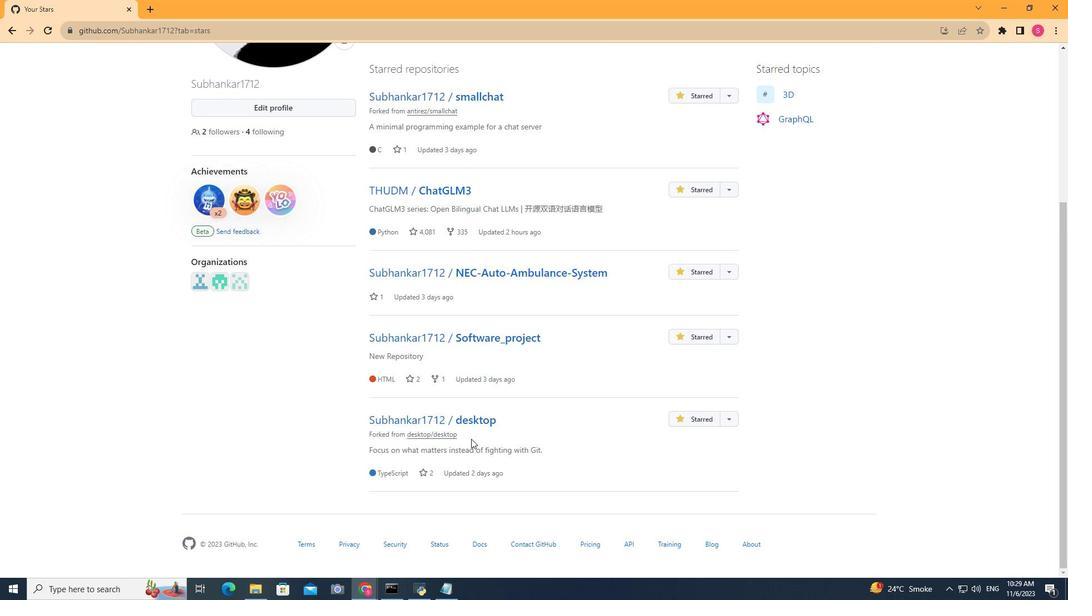 
Action: Mouse scrolled (471, 440) with delta (0, 0)
Screenshot: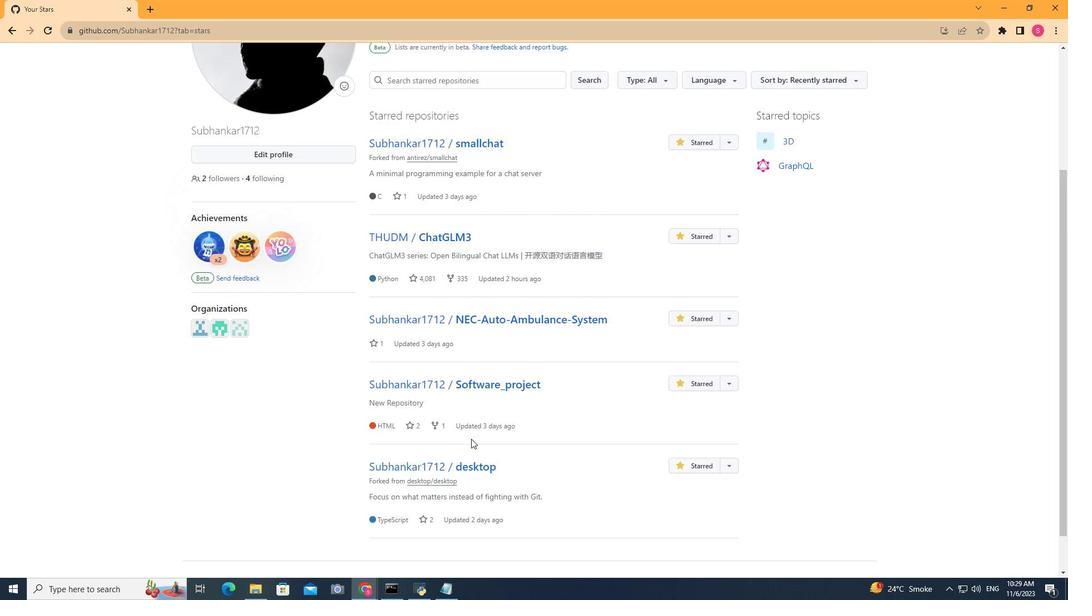 
Action: Mouse scrolled (471, 440) with delta (0, 0)
Screenshot: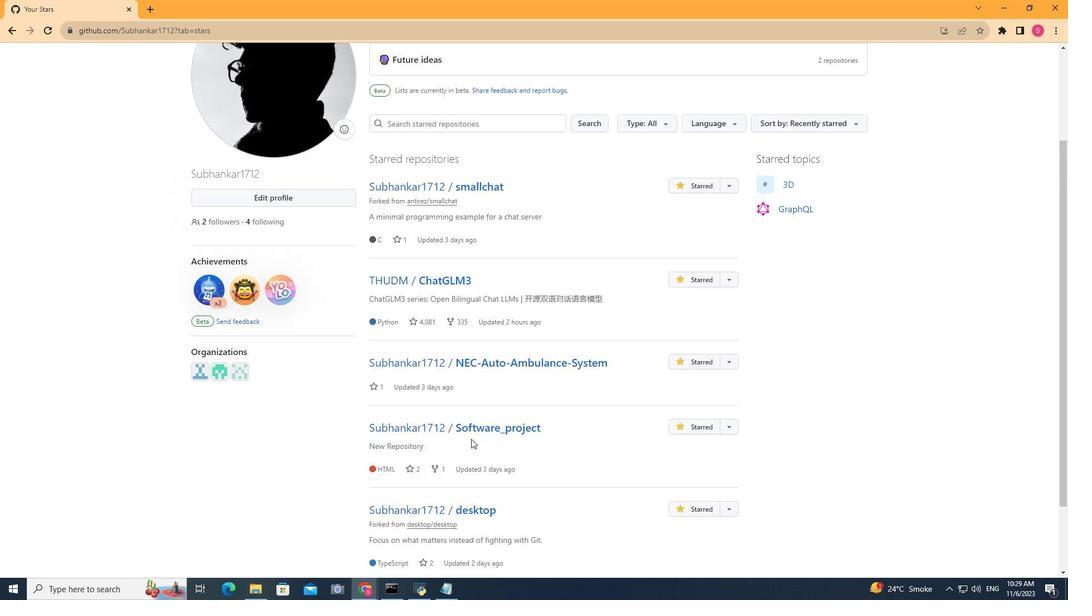 
Action: Mouse scrolled (471, 440) with delta (0, 0)
Screenshot: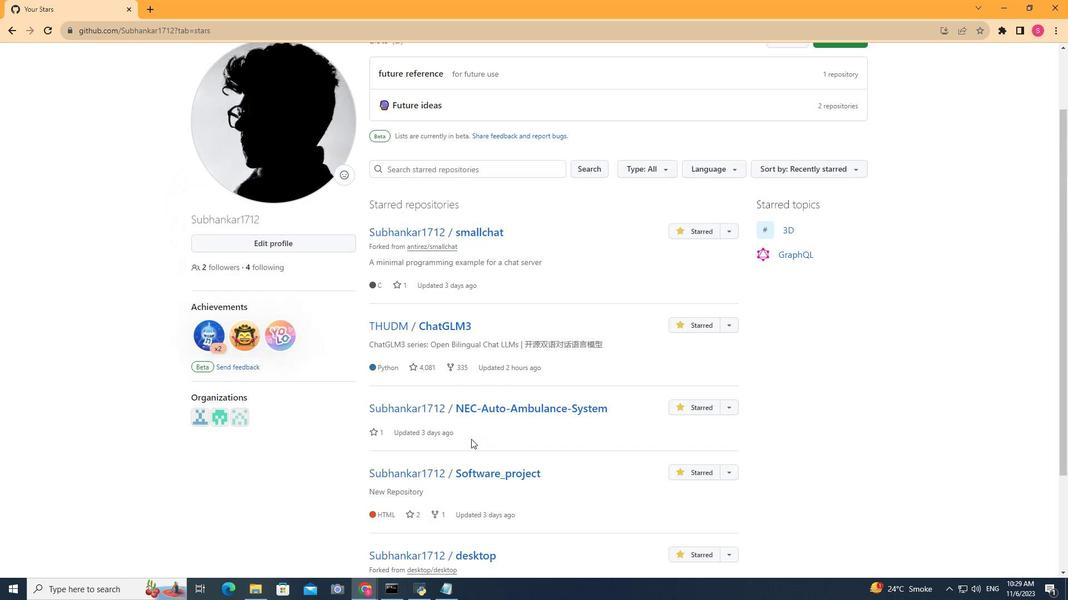 
Action: Mouse moved to (477, 280)
Screenshot: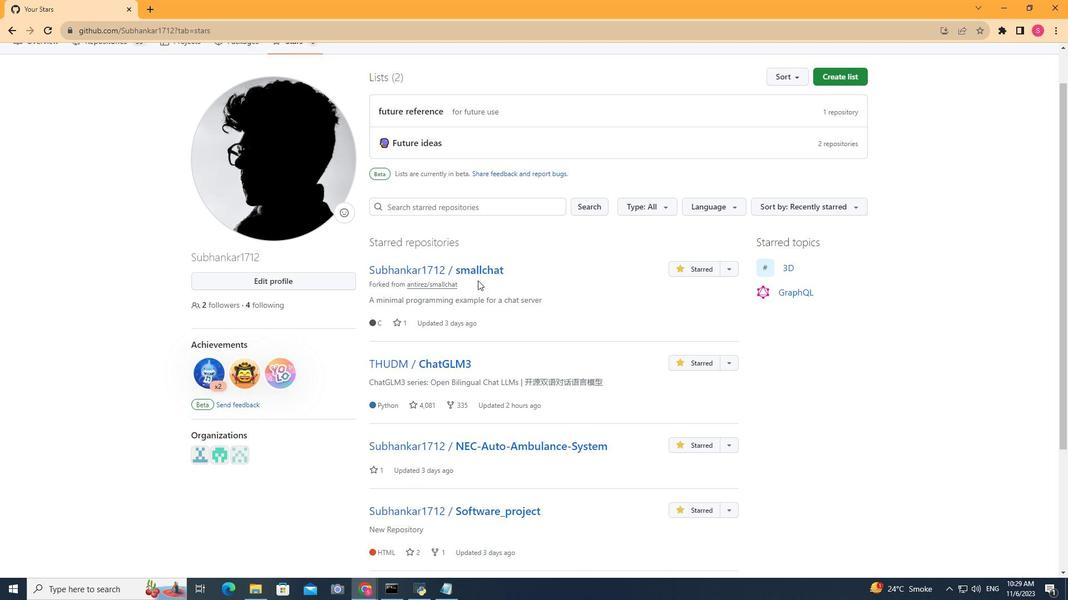 
Action: Mouse scrolled (477, 281) with delta (0, 0)
Screenshot: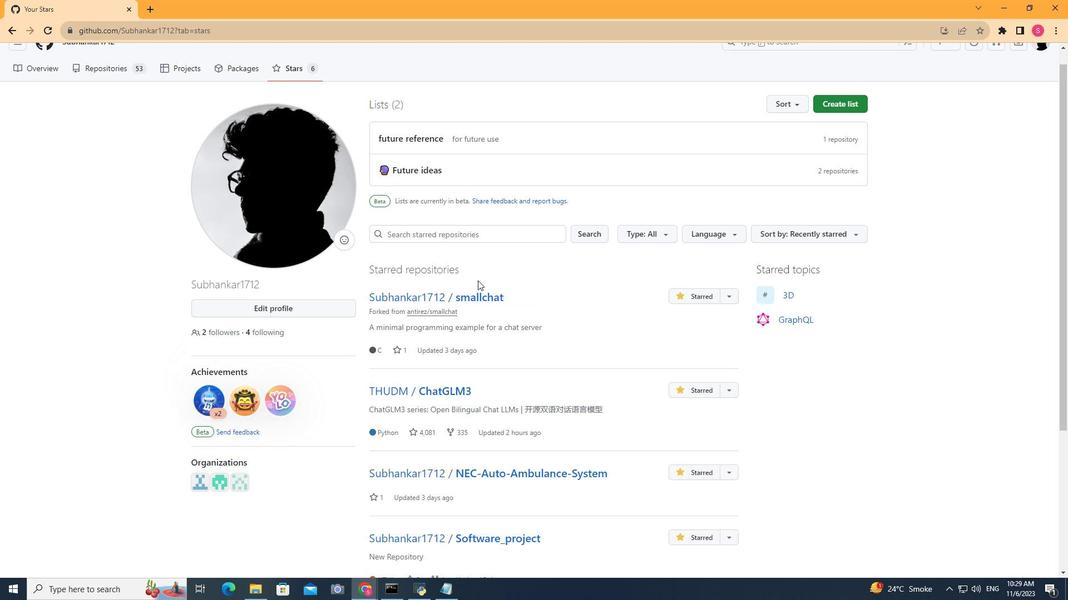 
Action: Mouse scrolled (477, 281) with delta (0, 0)
Screenshot: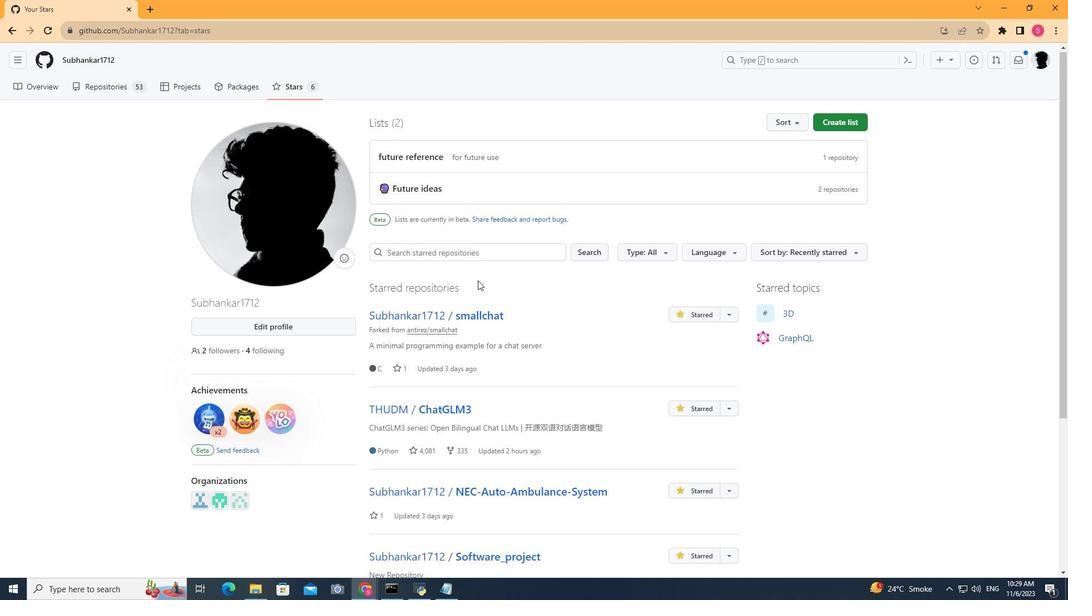
Action: Mouse scrolled (477, 281) with delta (0, 0)
Screenshot: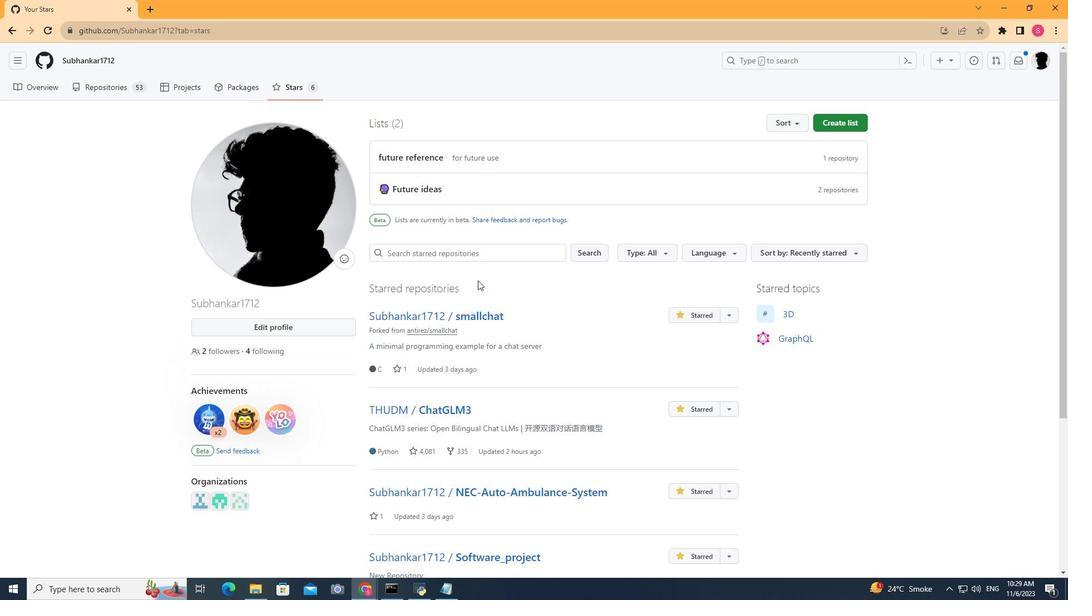 
Action: Mouse scrolled (477, 281) with delta (0, 0)
Screenshot: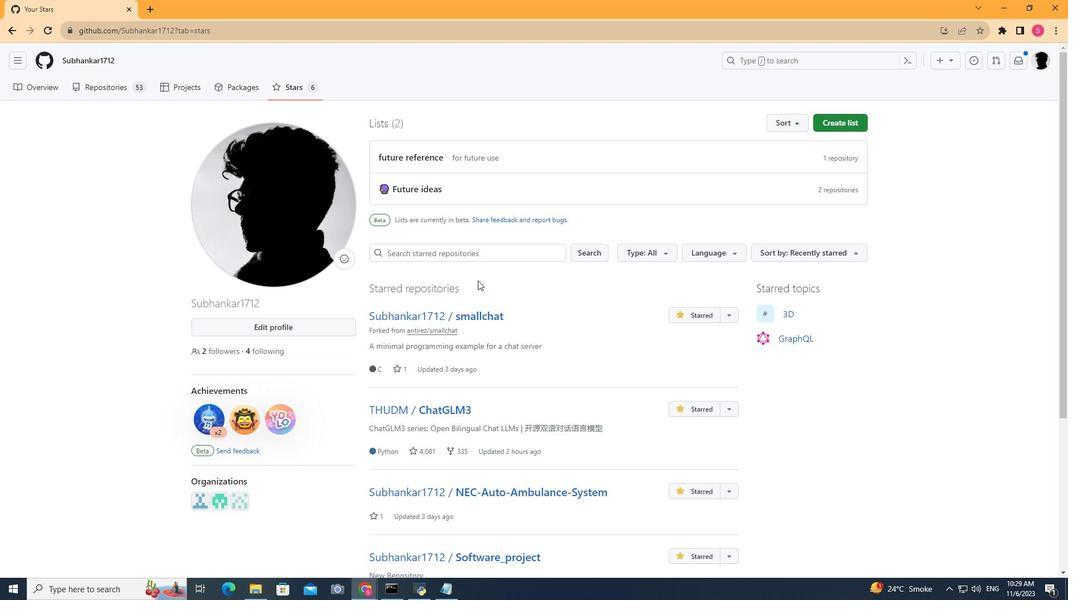 
